 Task: Look for space in Annaba, Algeria from 12th  July, 2023 to 15th July, 2023 for 3 adults in price range Rs.12000 to Rs.16000. Place can be entire place with 2 bedrooms having 3 beds and 1 bathroom. Property type can be house, flat, hotel. Booking option can be shelf check-in. Required host language is .
Action: Mouse moved to (458, 90)
Screenshot: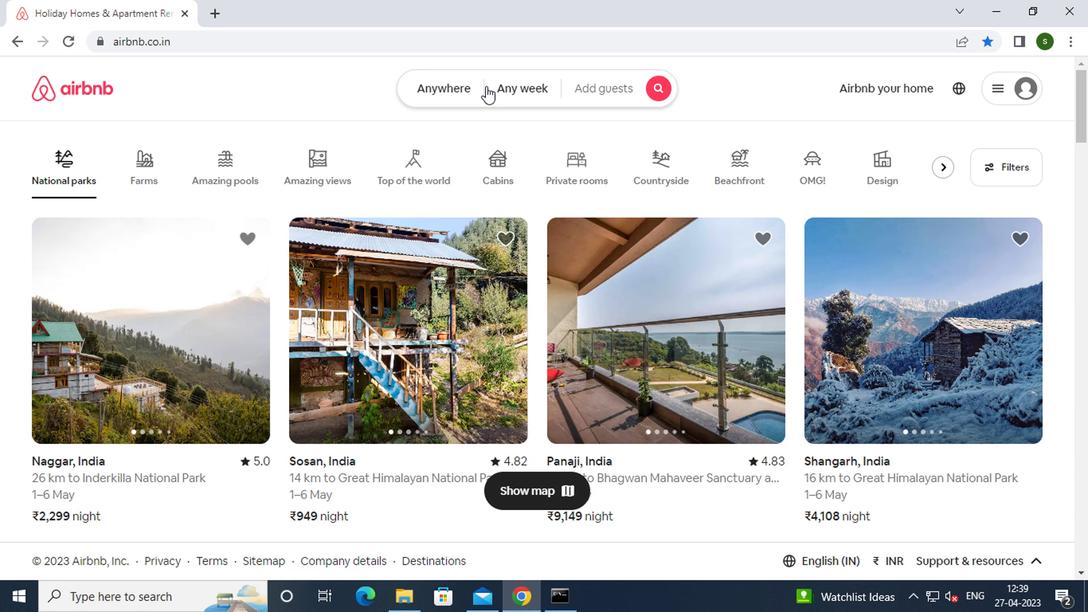 
Action: Mouse pressed left at (458, 90)
Screenshot: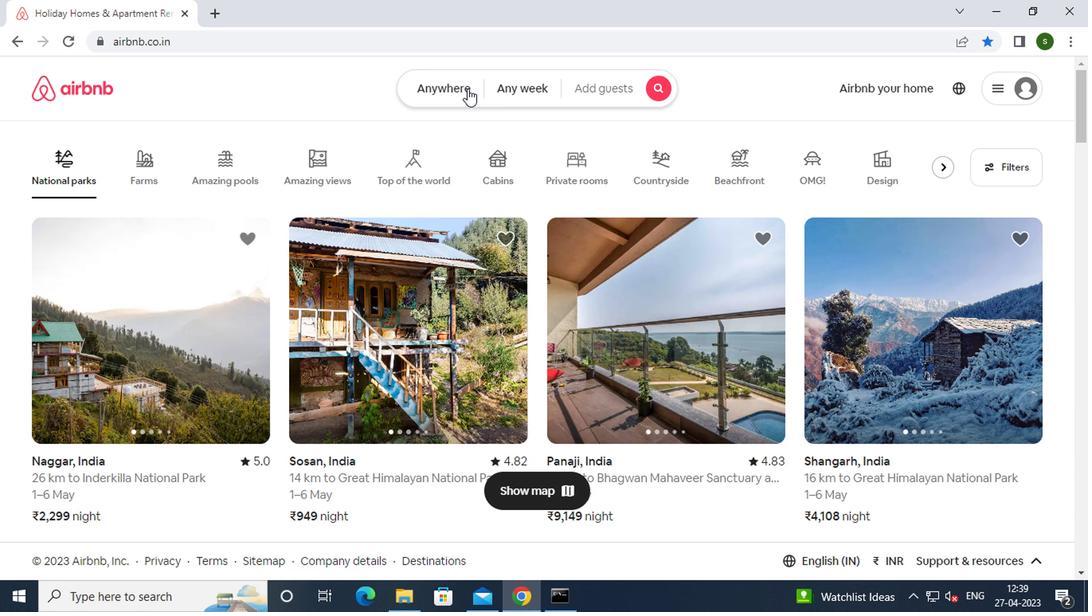 
Action: Mouse moved to (367, 157)
Screenshot: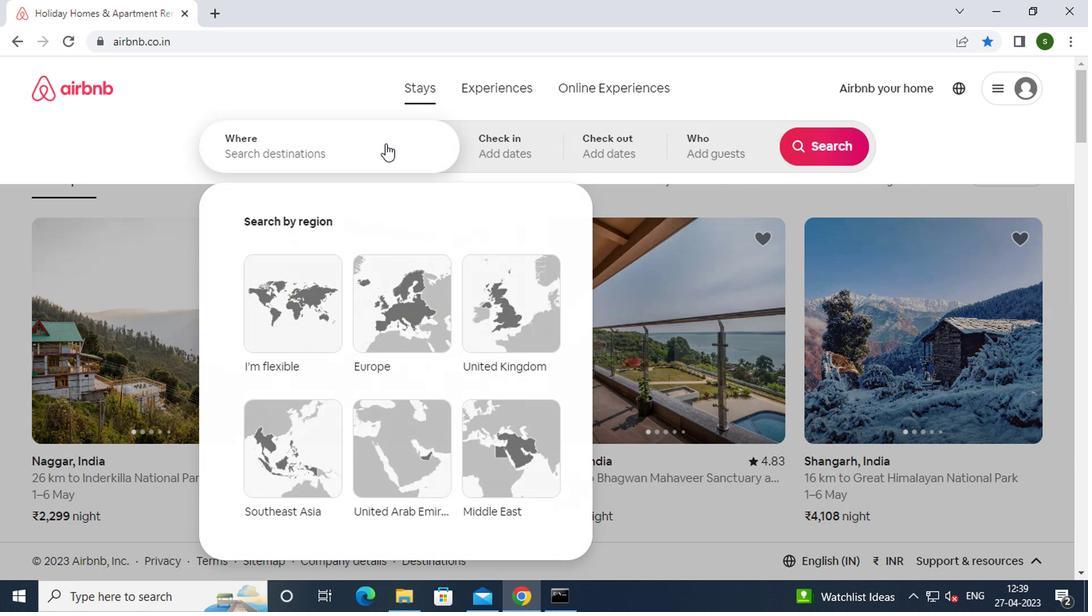 
Action: Mouse pressed left at (367, 157)
Screenshot: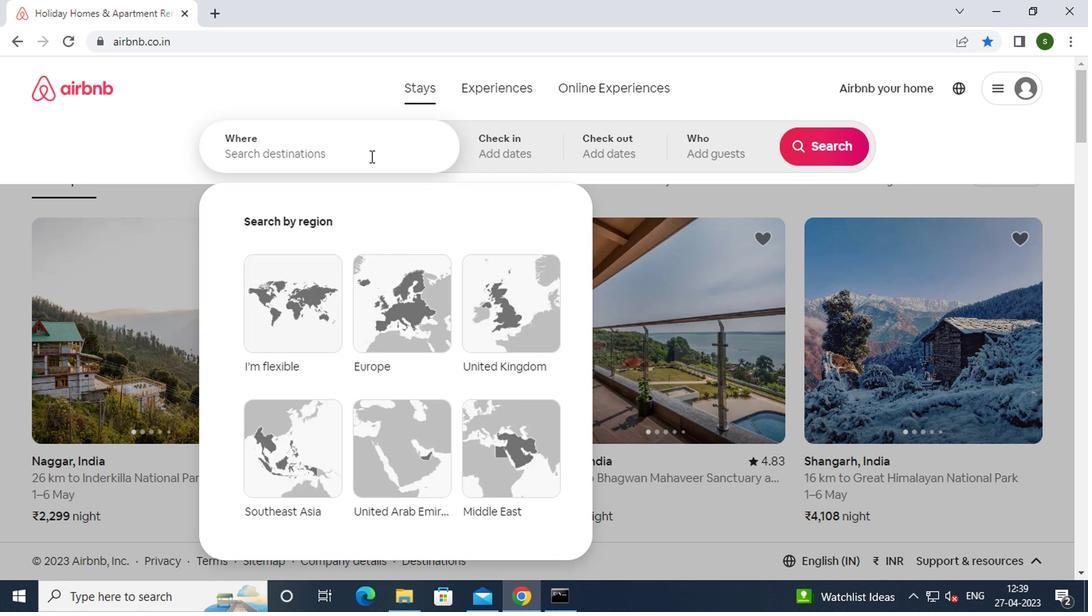 
Action: Mouse moved to (360, 157)
Screenshot: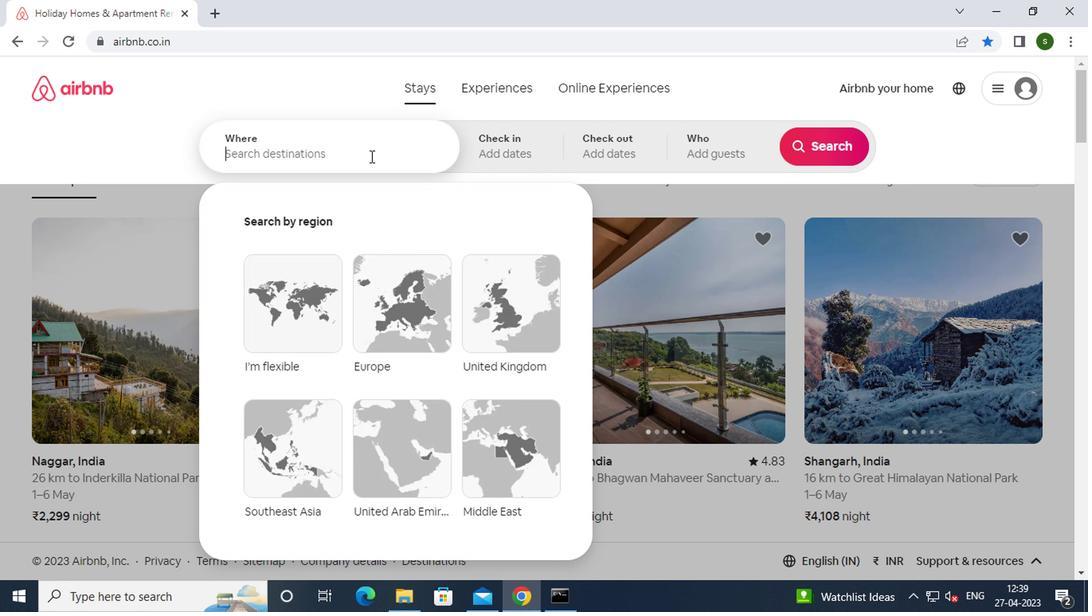 
Action: Key pressed a<Key.caps_lock>nnaba,<Key.space><Key.caps_lock>a<Key.caps_lock>lgeria<Key.enter>
Screenshot: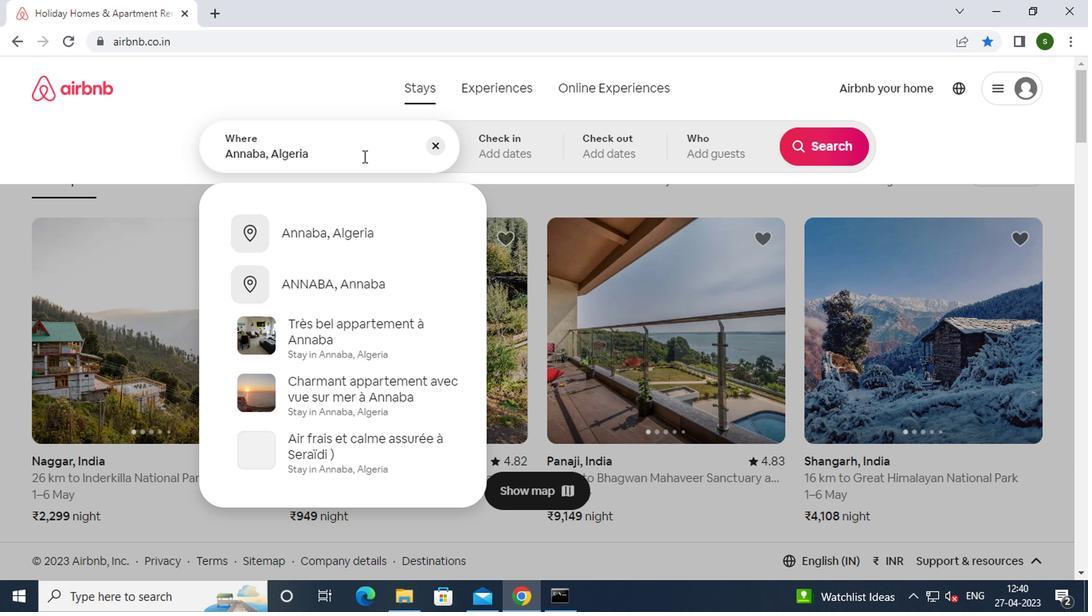 
Action: Mouse moved to (812, 281)
Screenshot: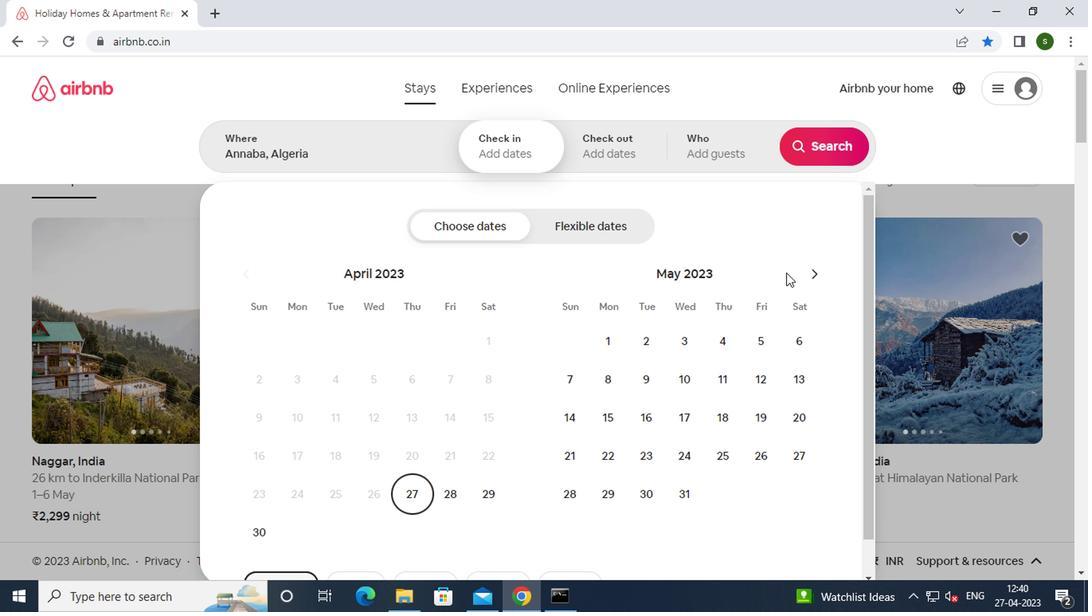 
Action: Mouse pressed left at (812, 281)
Screenshot: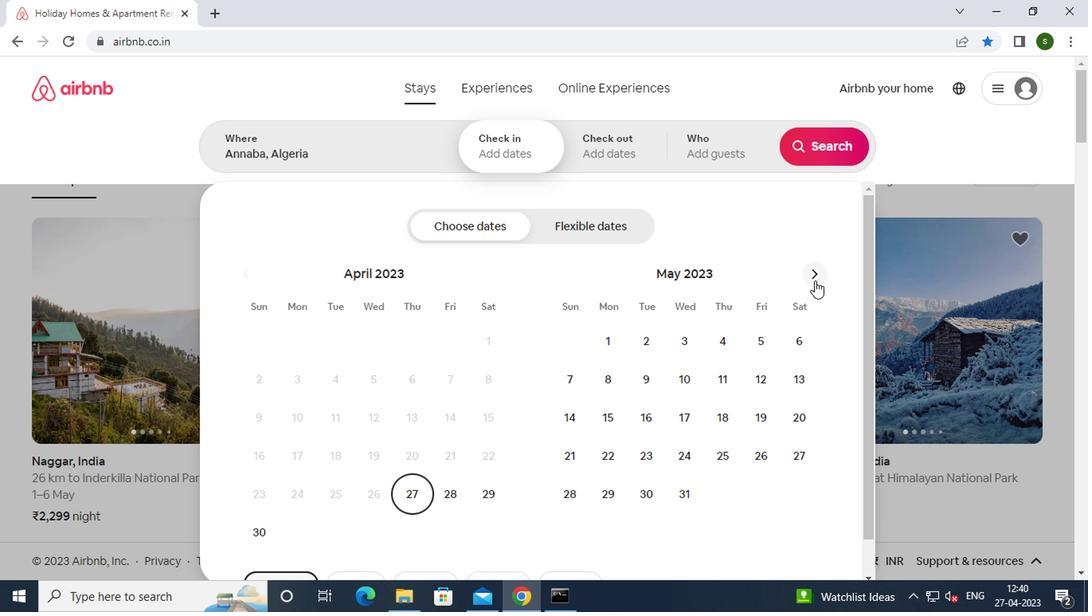 
Action: Mouse pressed left at (812, 281)
Screenshot: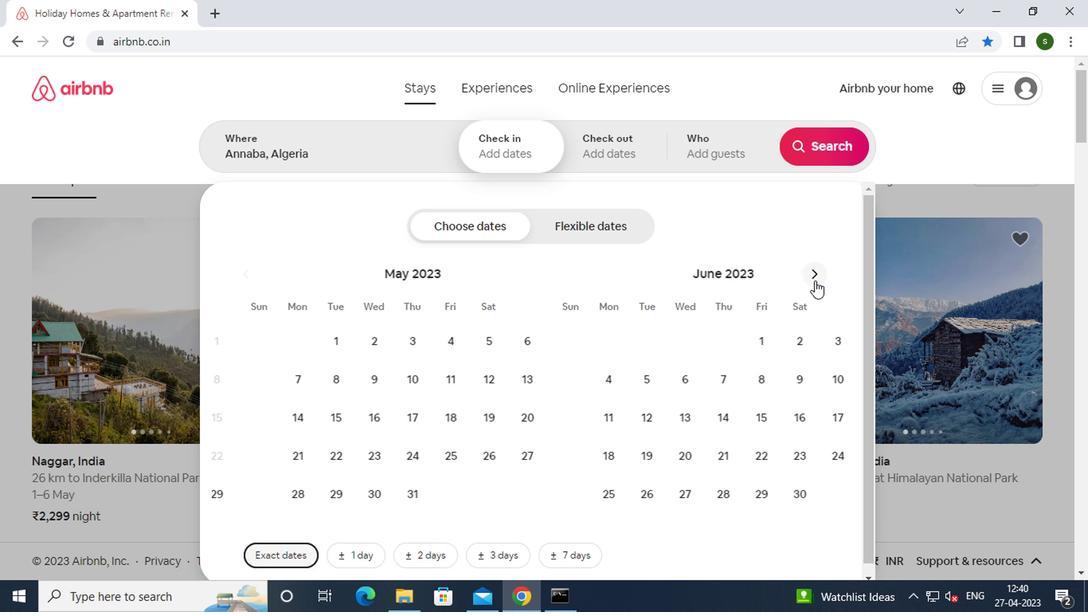 
Action: Mouse moved to (671, 407)
Screenshot: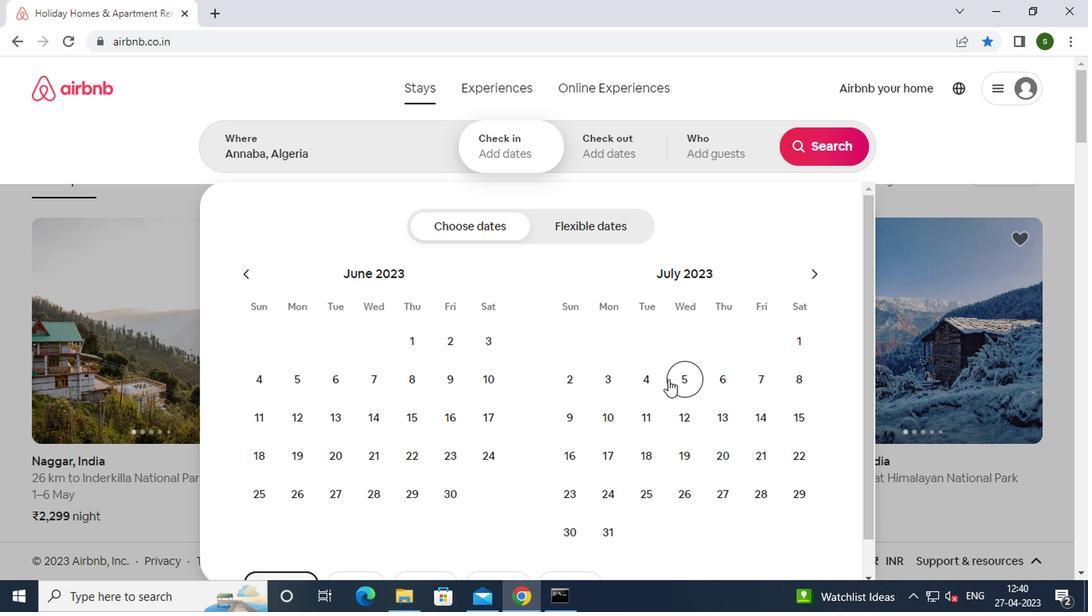 
Action: Mouse pressed left at (671, 407)
Screenshot: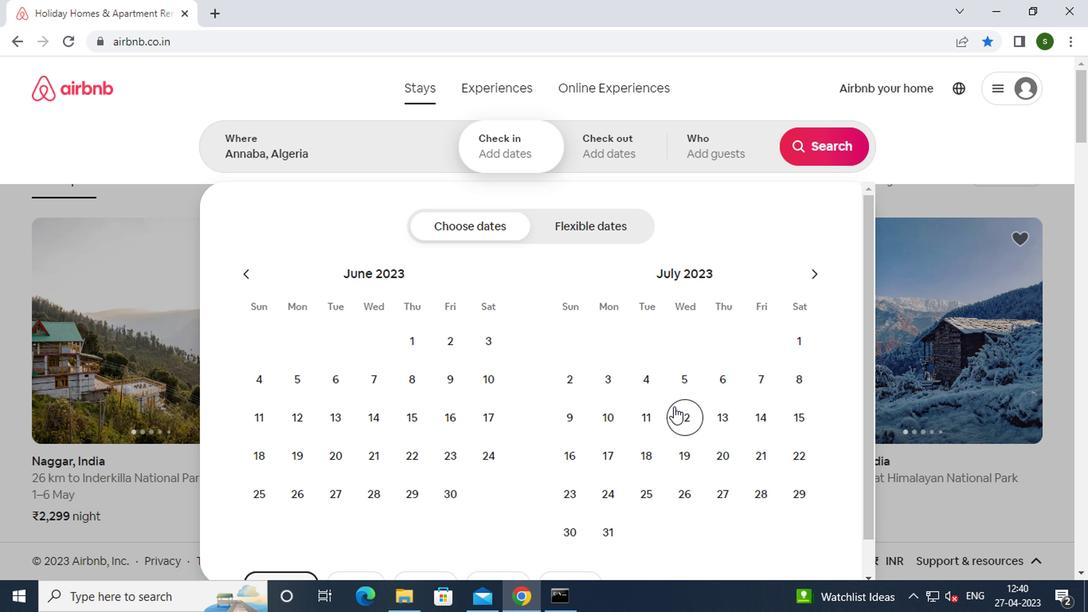 
Action: Mouse moved to (795, 419)
Screenshot: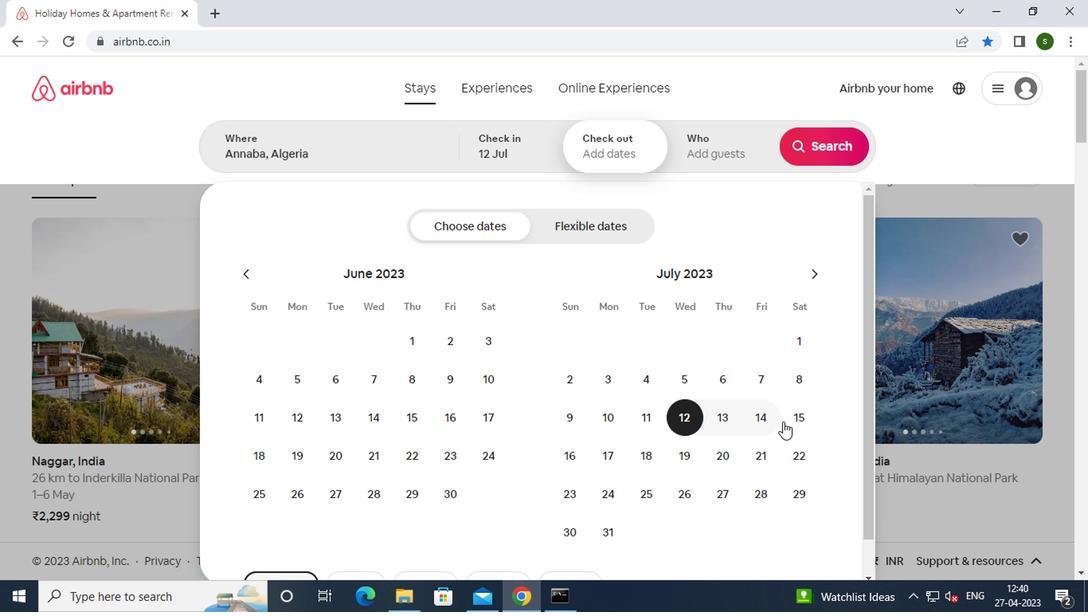 
Action: Mouse pressed left at (795, 419)
Screenshot: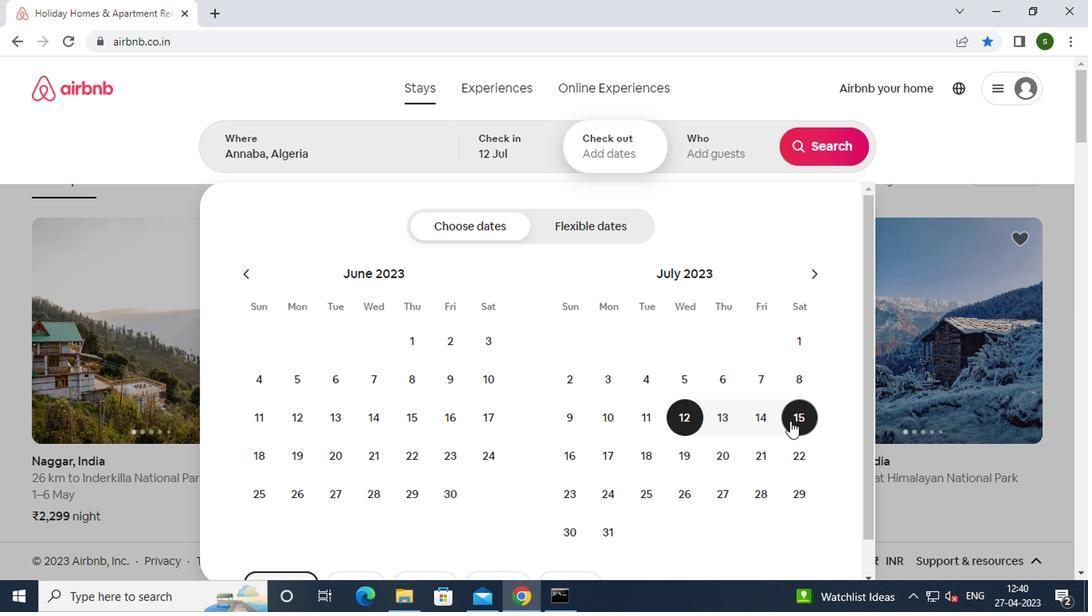 
Action: Mouse moved to (725, 155)
Screenshot: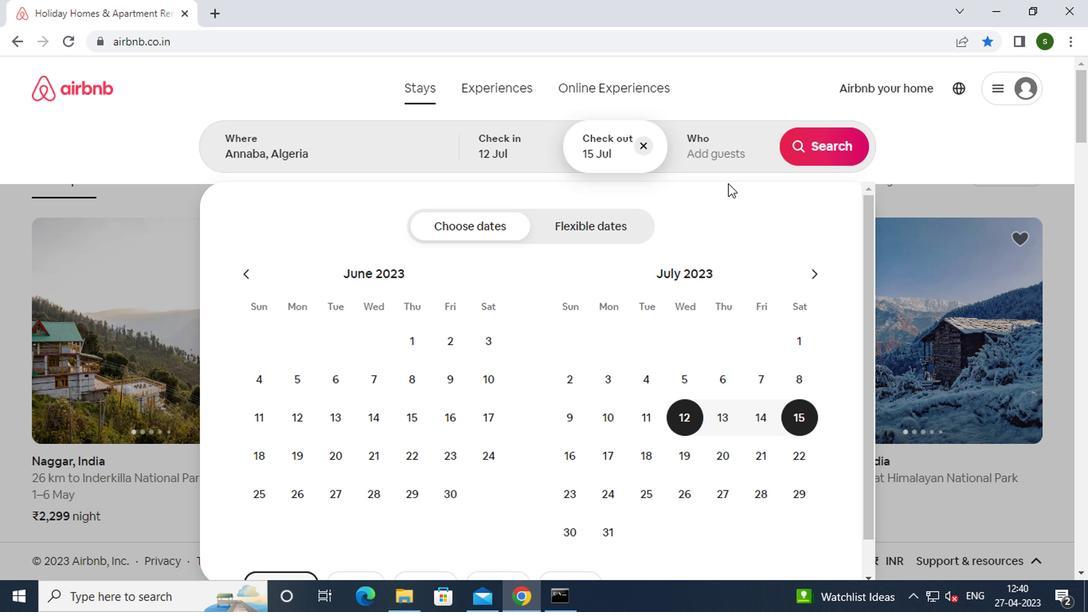
Action: Mouse pressed left at (725, 155)
Screenshot: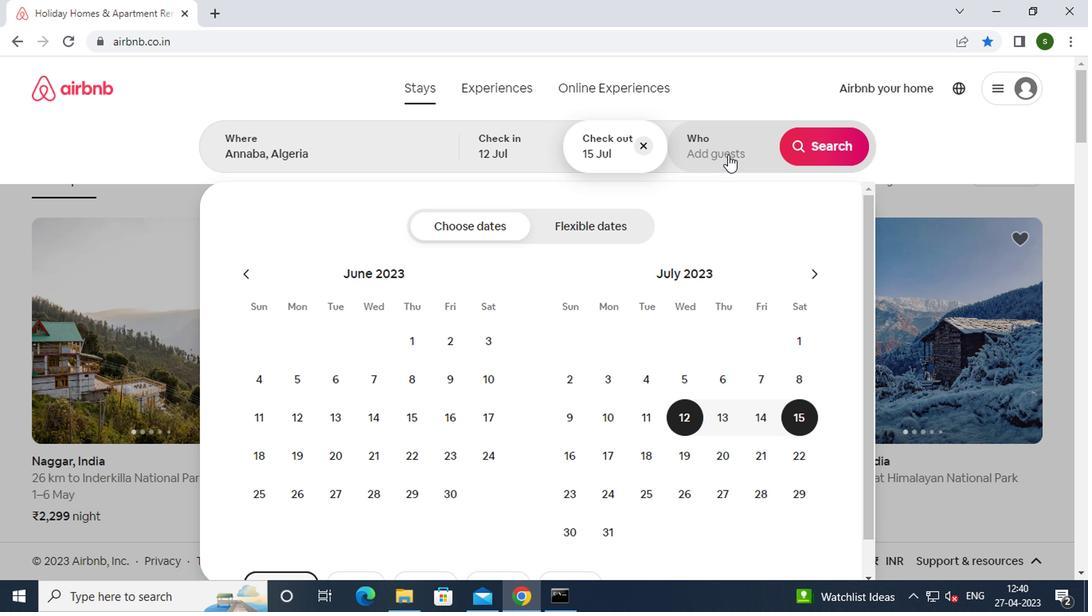 
Action: Mouse moved to (820, 233)
Screenshot: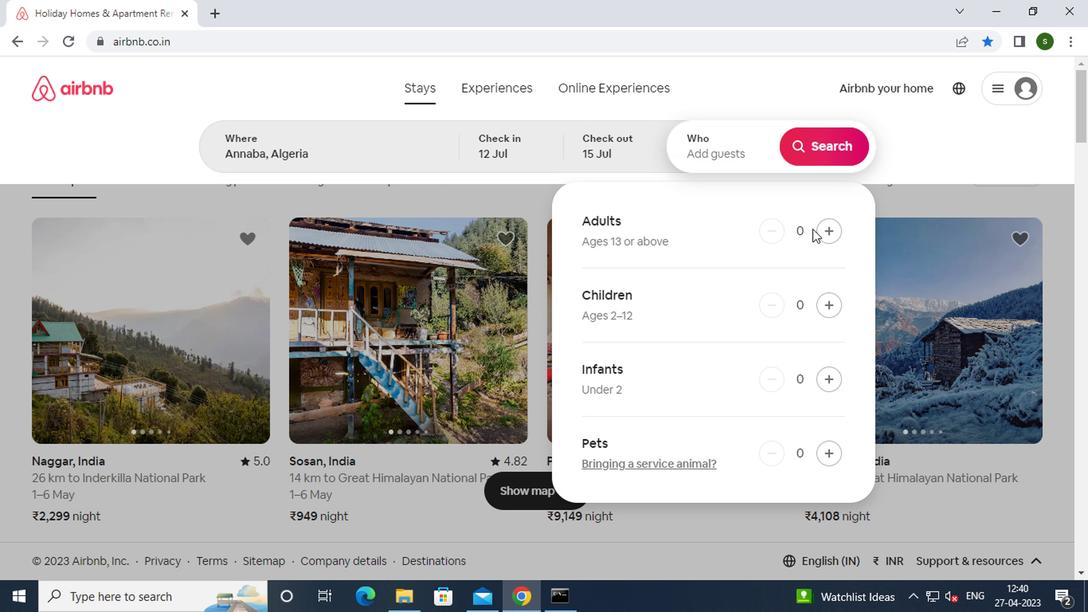 
Action: Mouse pressed left at (820, 233)
Screenshot: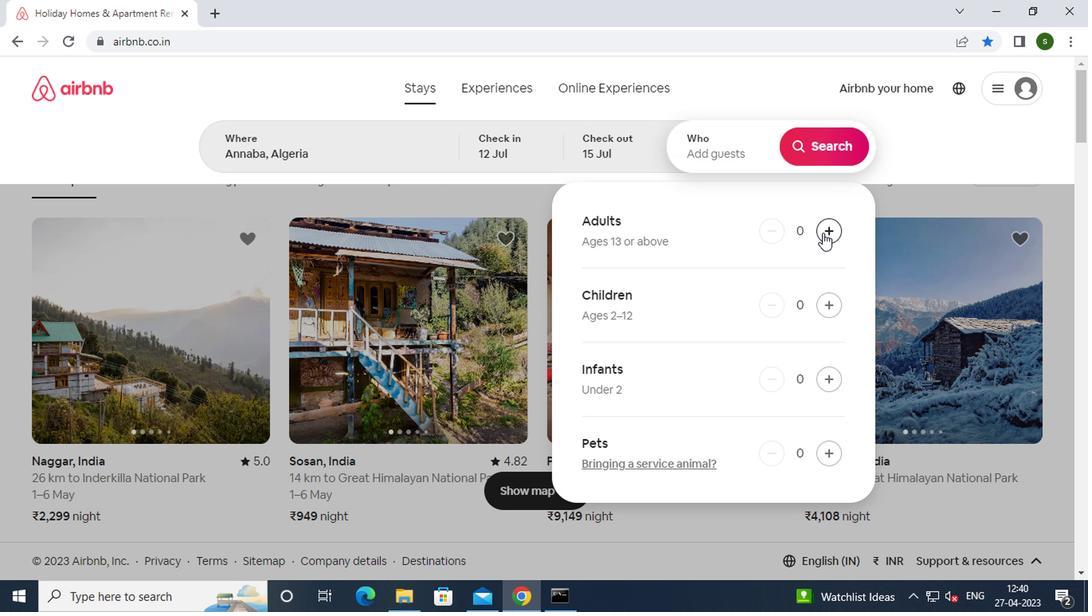 
Action: Mouse pressed left at (820, 233)
Screenshot: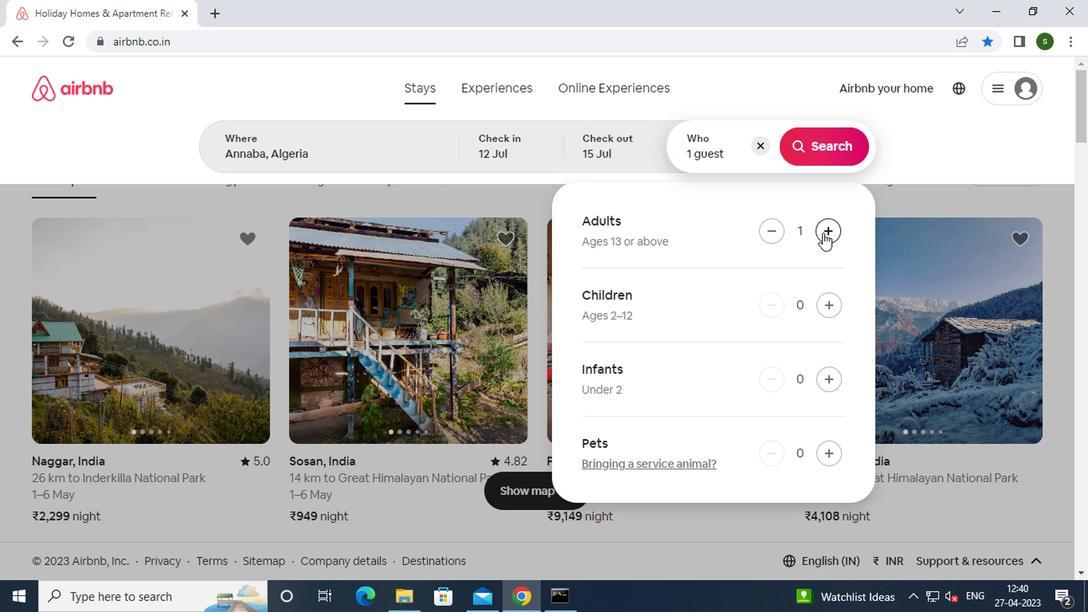 
Action: Mouse pressed left at (820, 233)
Screenshot: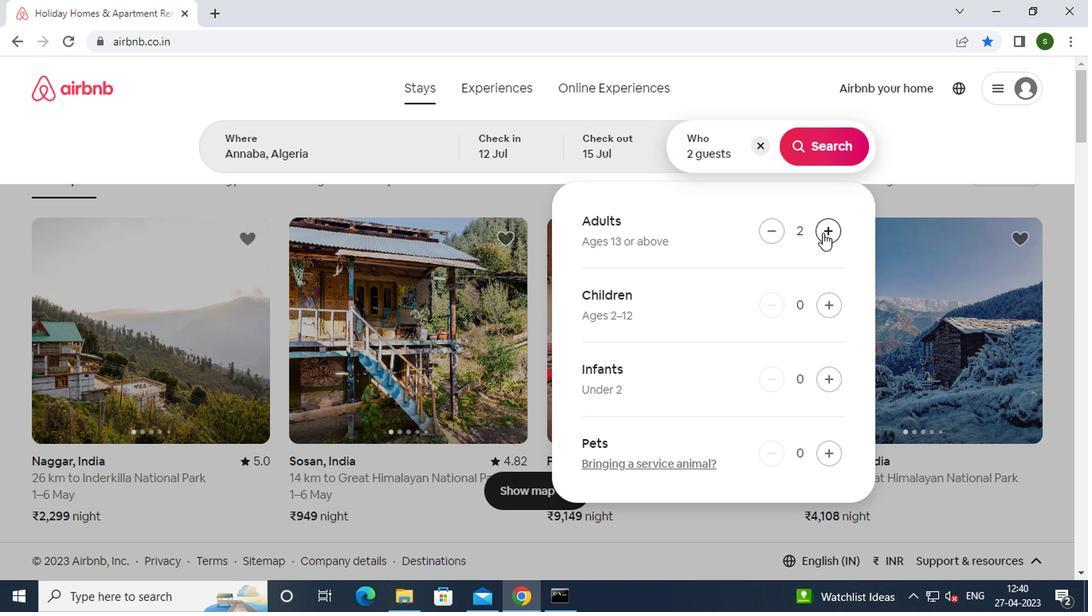 
Action: Mouse moved to (816, 149)
Screenshot: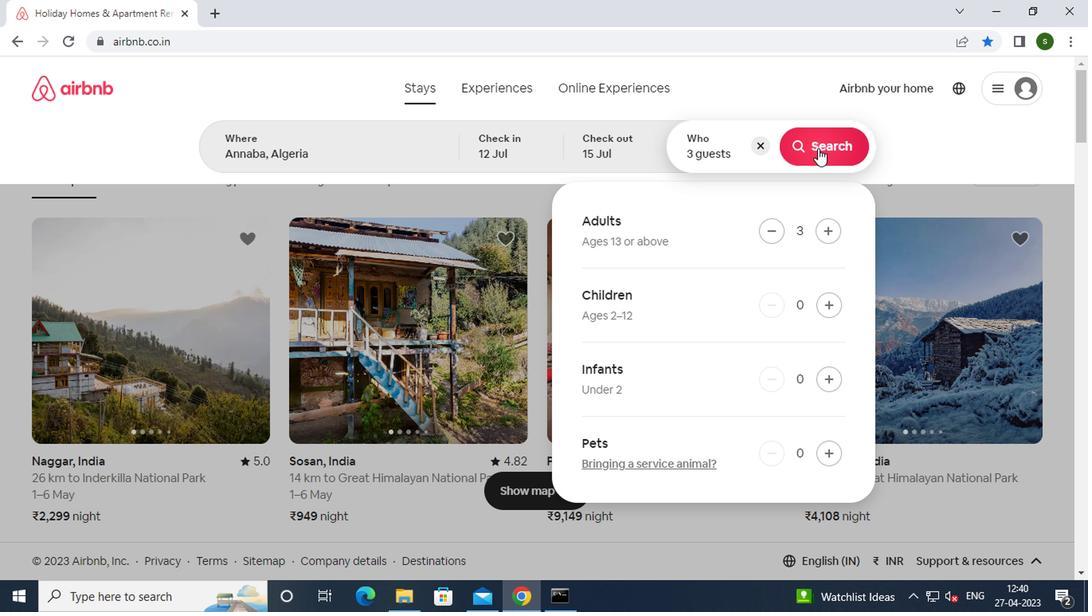 
Action: Mouse pressed left at (816, 149)
Screenshot: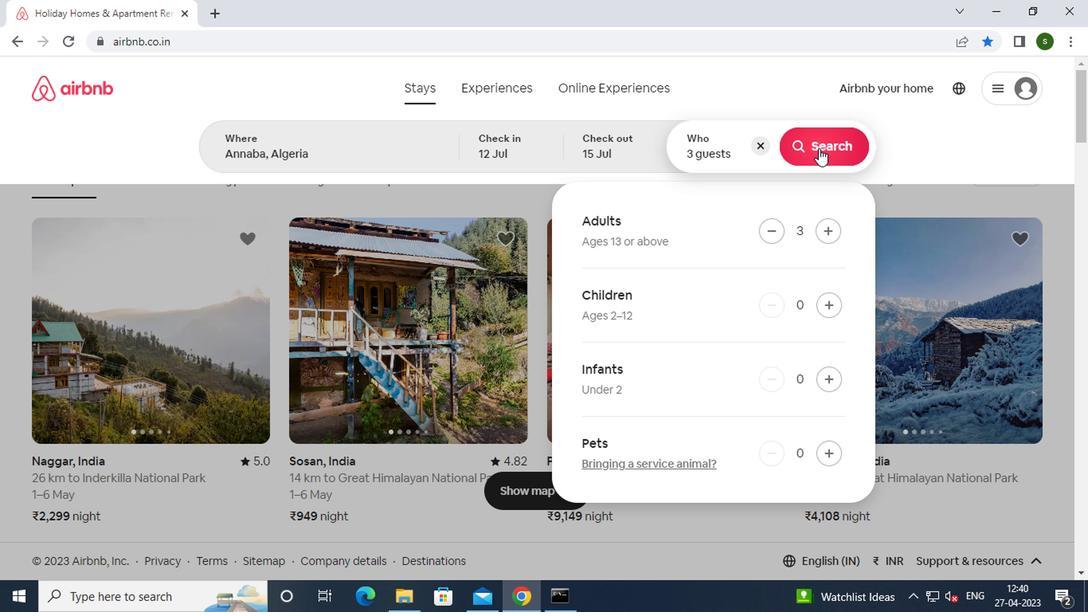 
Action: Mouse moved to (1021, 150)
Screenshot: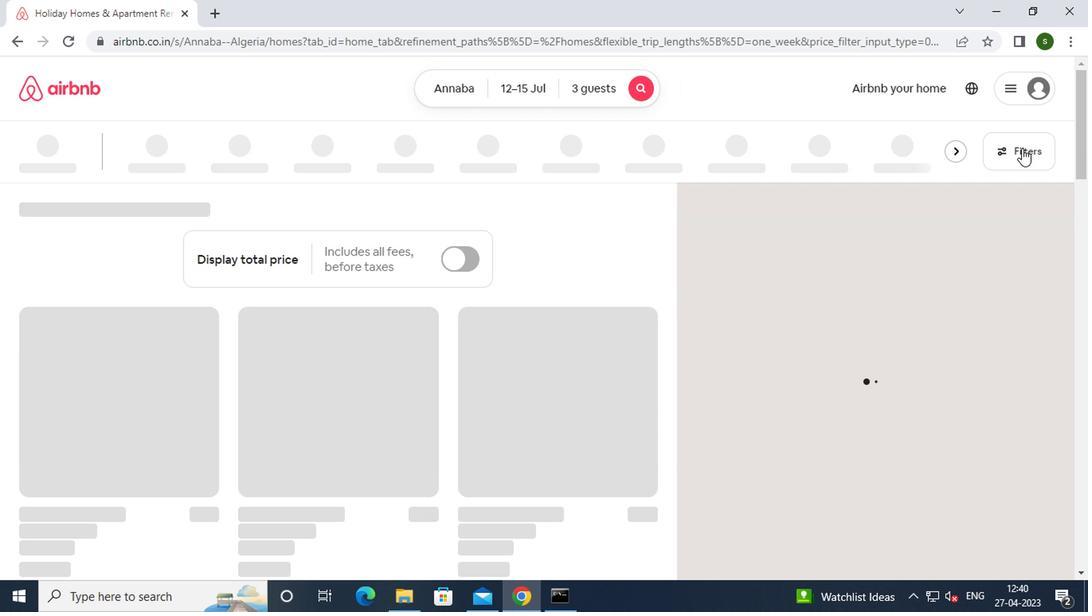 
Action: Mouse pressed left at (1021, 150)
Screenshot: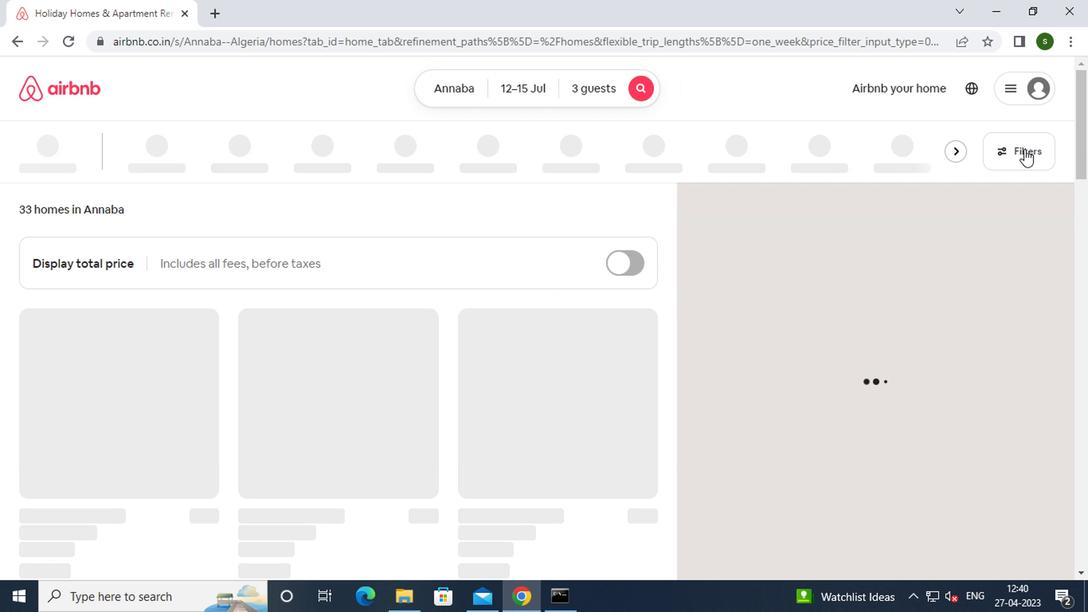 
Action: Mouse moved to (447, 359)
Screenshot: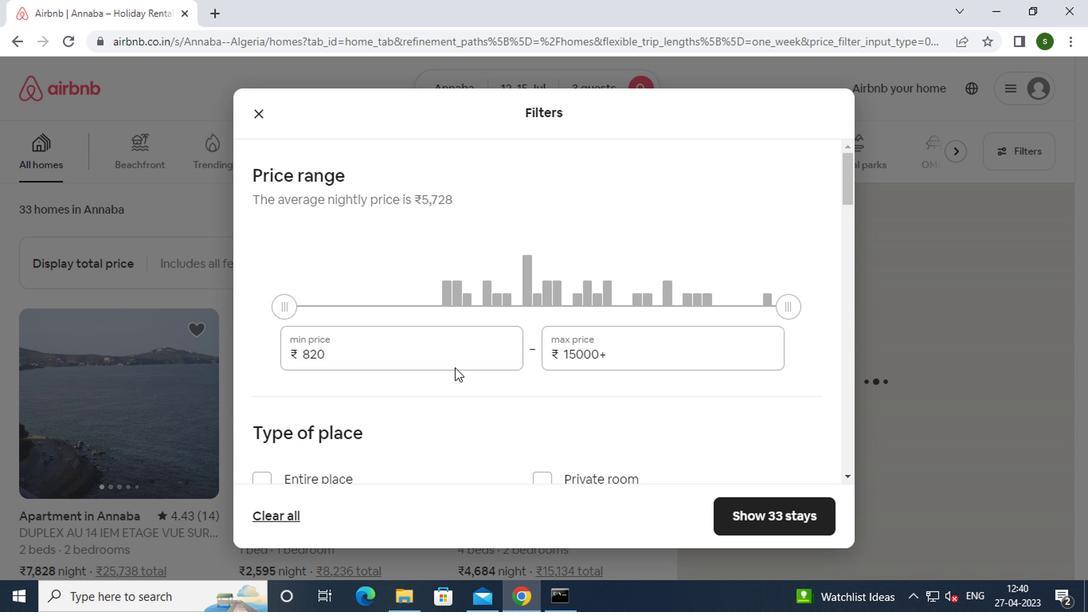 
Action: Mouse pressed left at (447, 359)
Screenshot: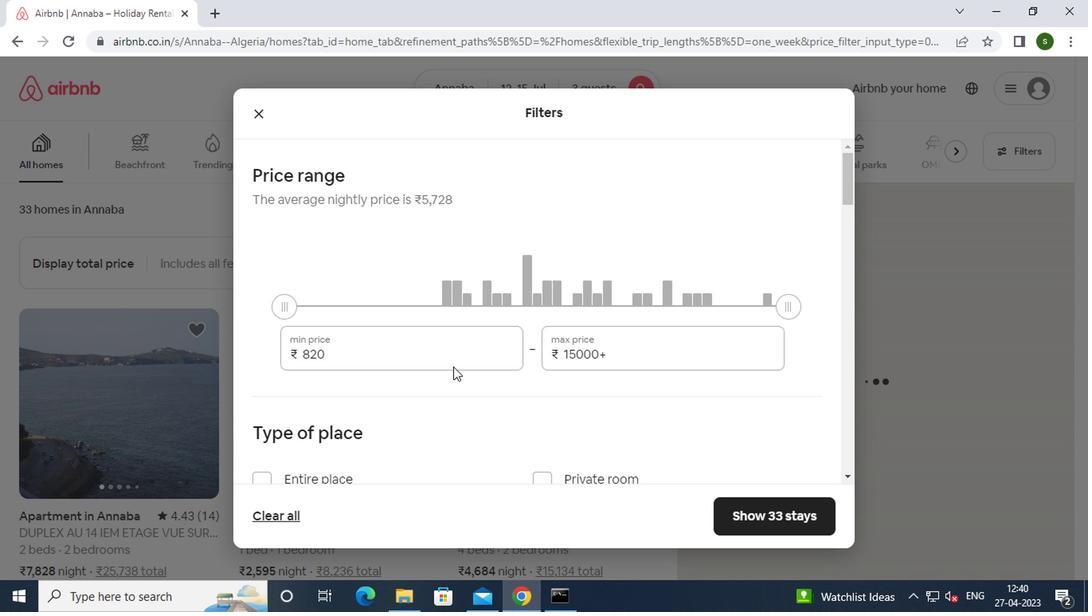 
Action: Key pressed <Key.backspace><Key.backspace><Key.backspace><Key.backspace><Key.backspace><Key.backspace><Key.backspace>12000
Screenshot: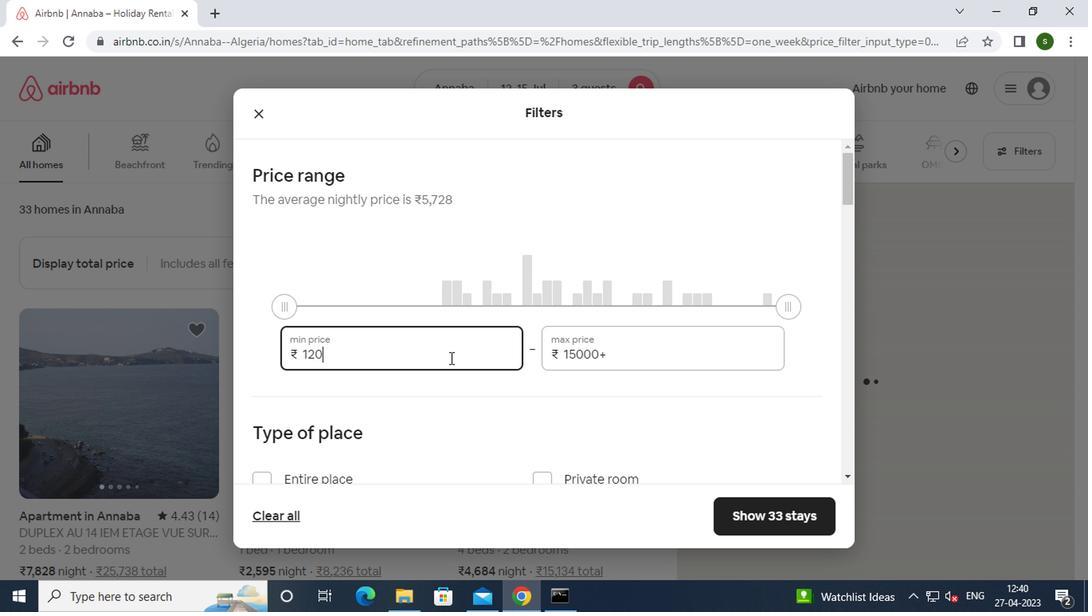 
Action: Mouse moved to (653, 355)
Screenshot: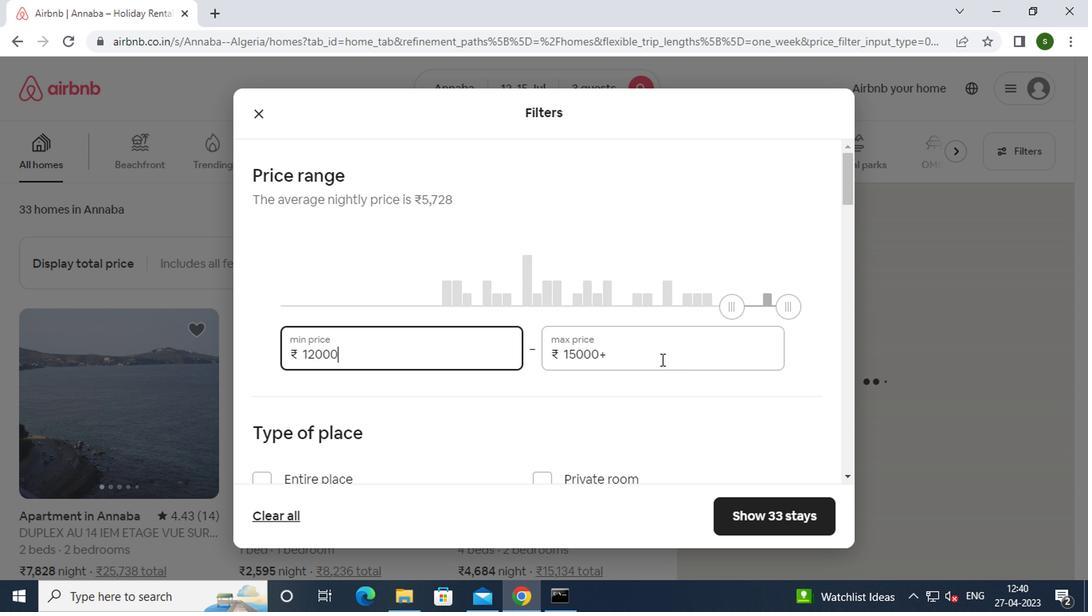 
Action: Mouse pressed left at (653, 355)
Screenshot: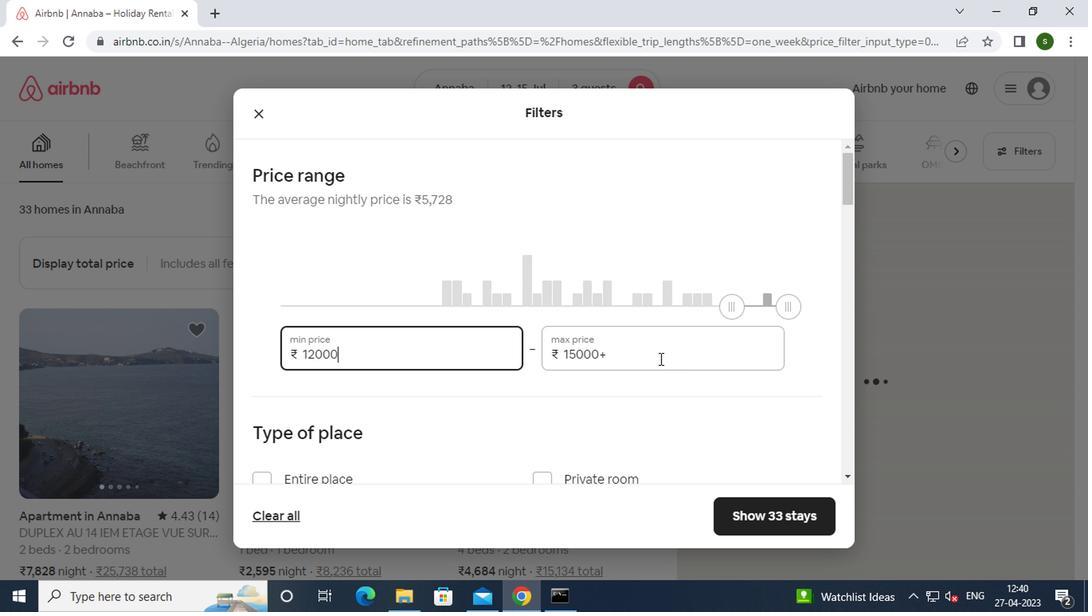 
Action: Key pressed <Key.backspace><Key.backspace><Key.backspace><Key.backspace><Key.backspace><Key.backspace><Key.backspace><Key.backspace><Key.backspace><Key.backspace><Key.backspace>16000
Screenshot: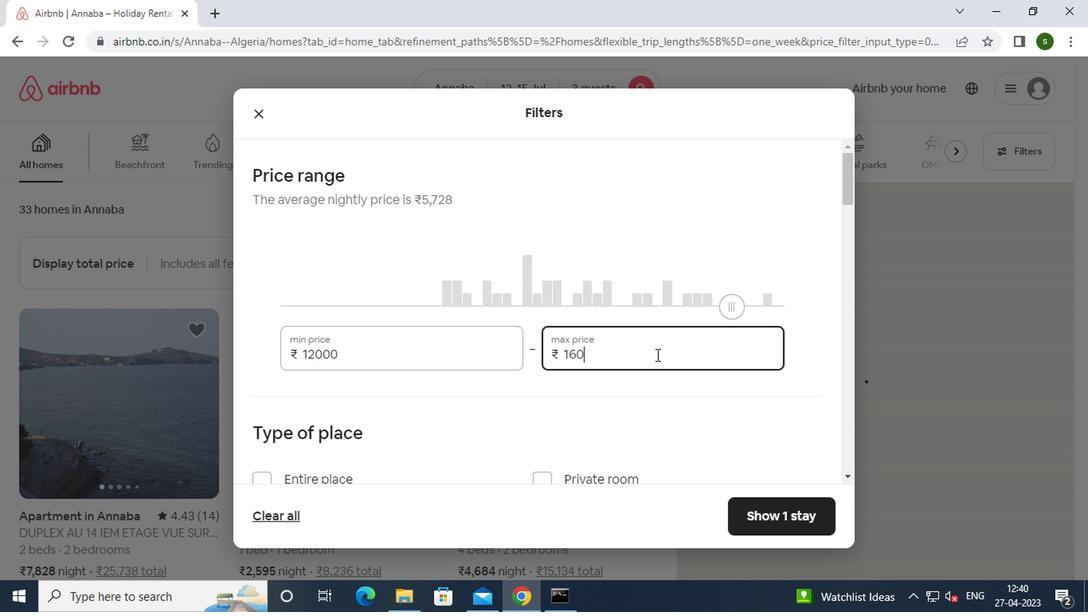 
Action: Mouse moved to (480, 384)
Screenshot: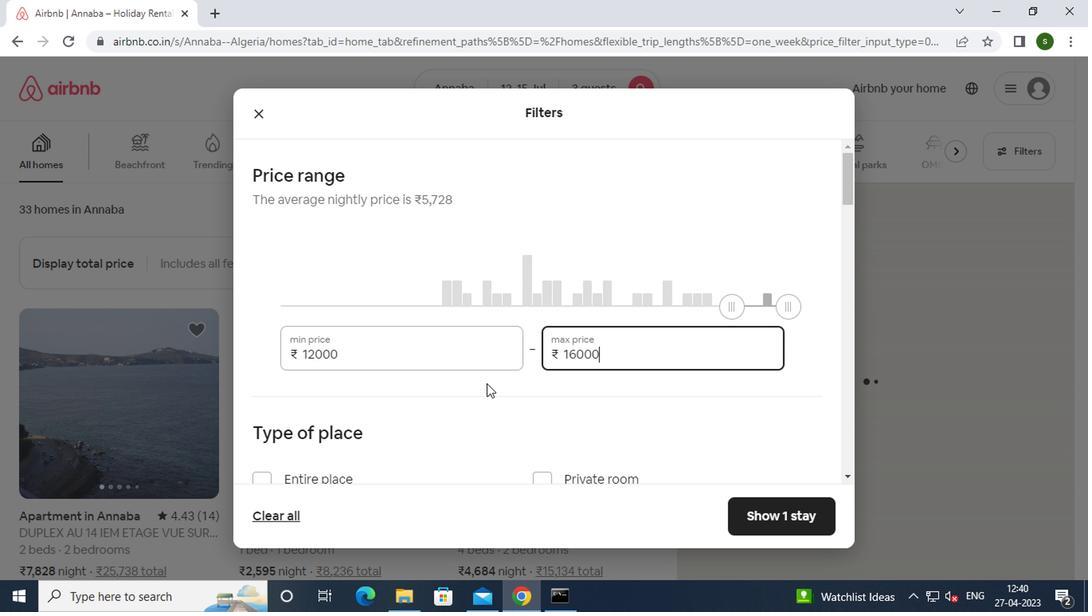 
Action: Mouse scrolled (480, 383) with delta (0, -1)
Screenshot: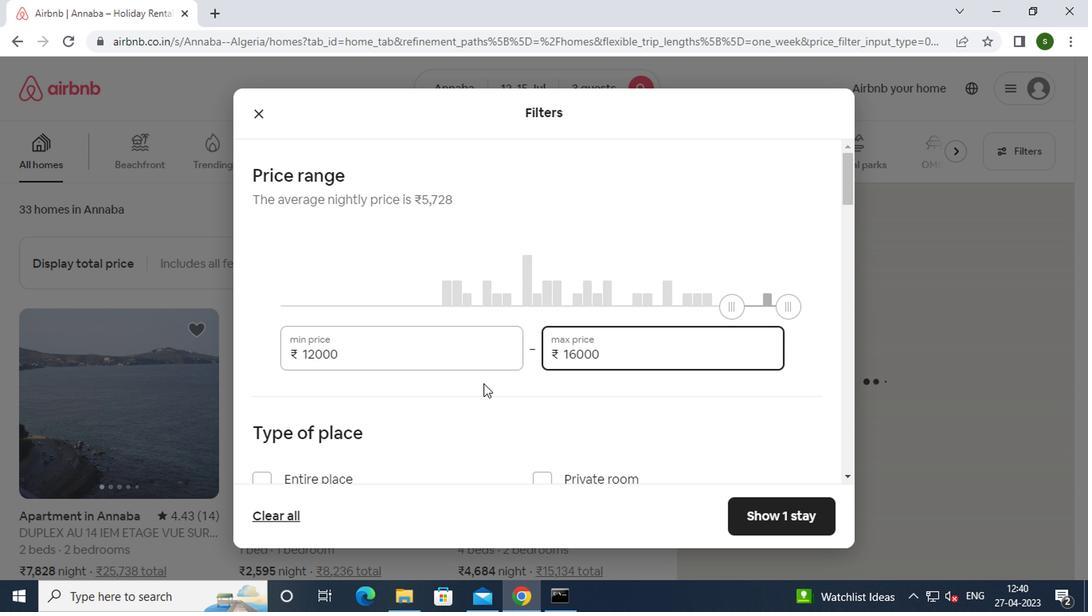 
Action: Mouse moved to (324, 396)
Screenshot: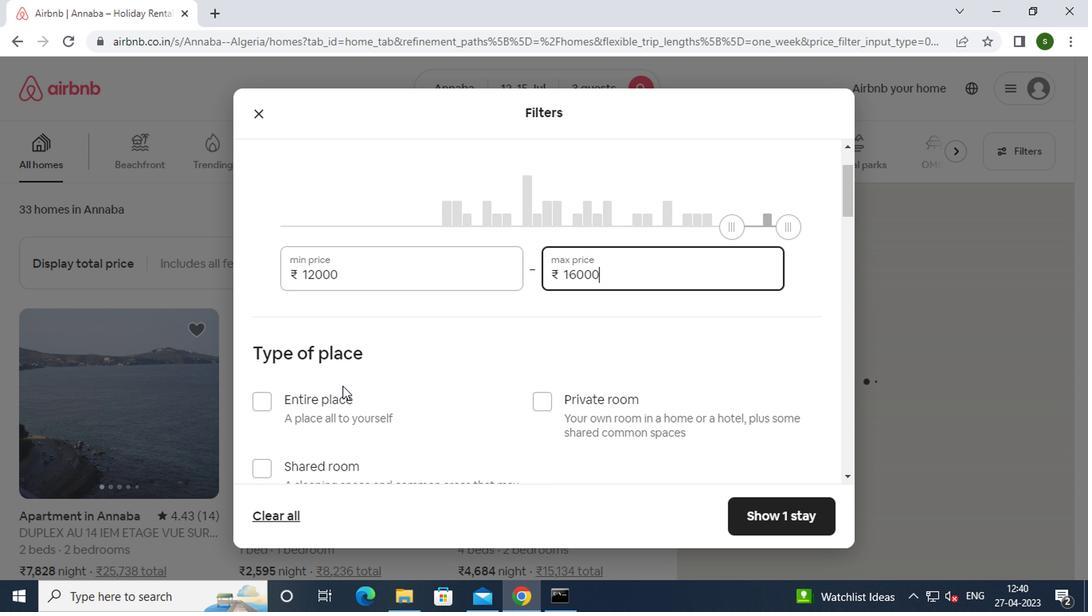 
Action: Mouse pressed left at (324, 396)
Screenshot: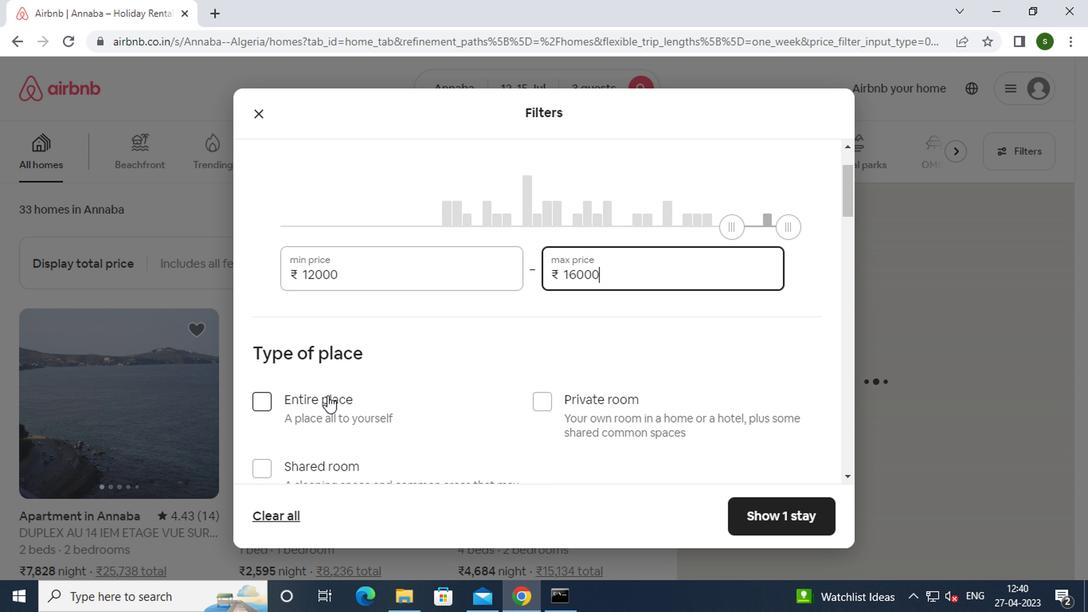 
Action: Mouse moved to (455, 369)
Screenshot: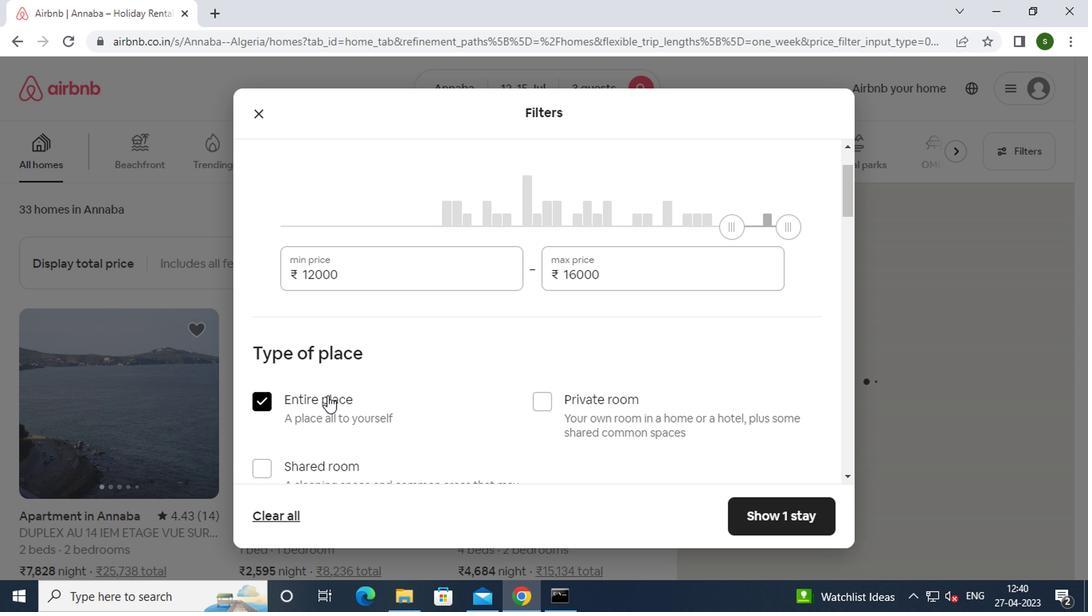 
Action: Mouse scrolled (455, 369) with delta (0, 0)
Screenshot: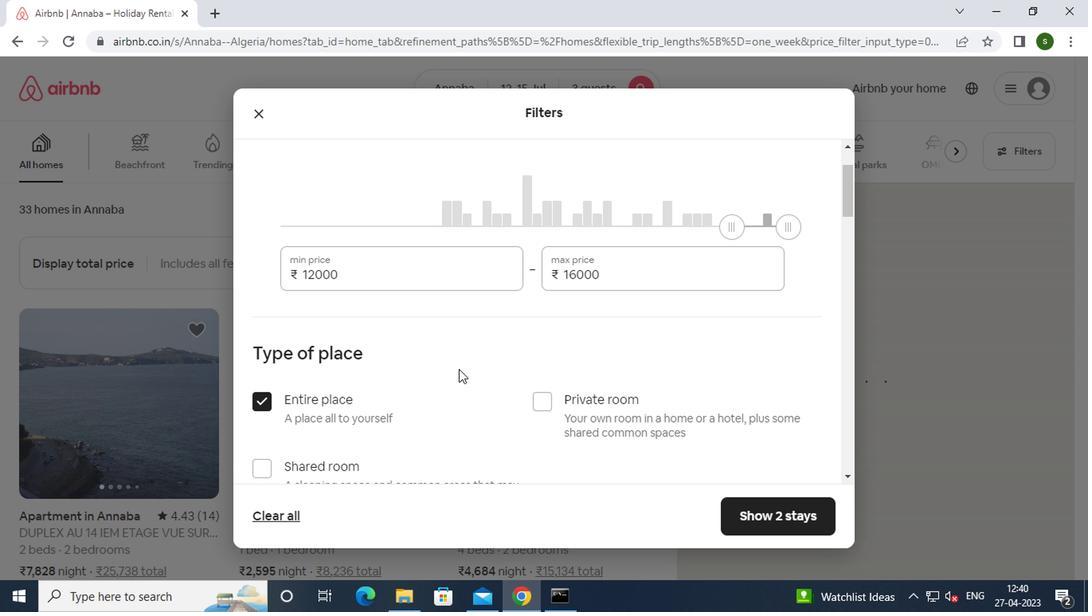 
Action: Mouse scrolled (455, 369) with delta (0, 0)
Screenshot: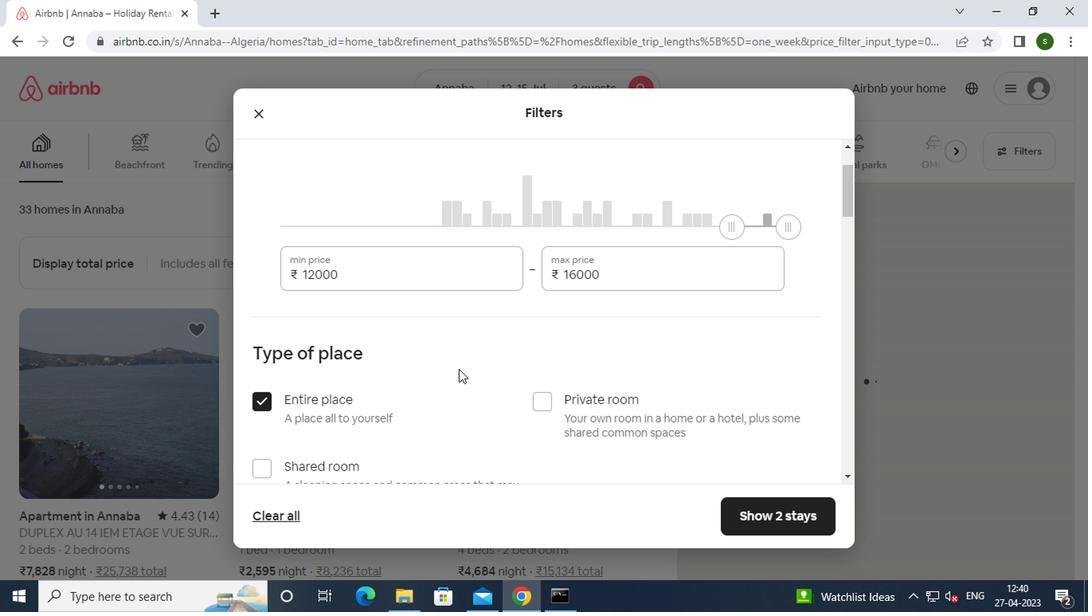 
Action: Mouse scrolled (455, 369) with delta (0, 0)
Screenshot: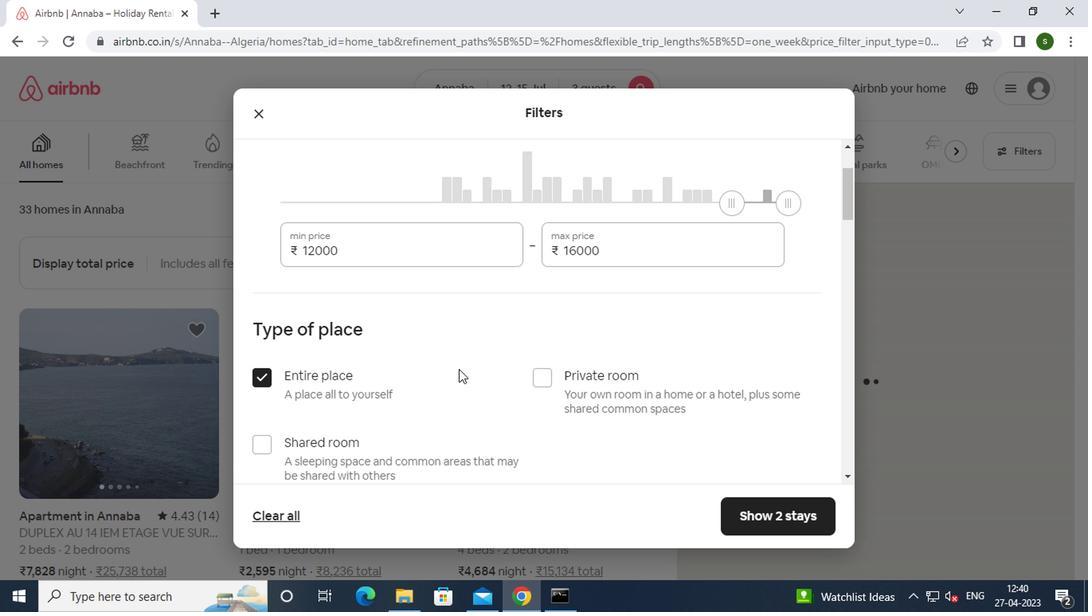 
Action: Mouse scrolled (455, 369) with delta (0, 0)
Screenshot: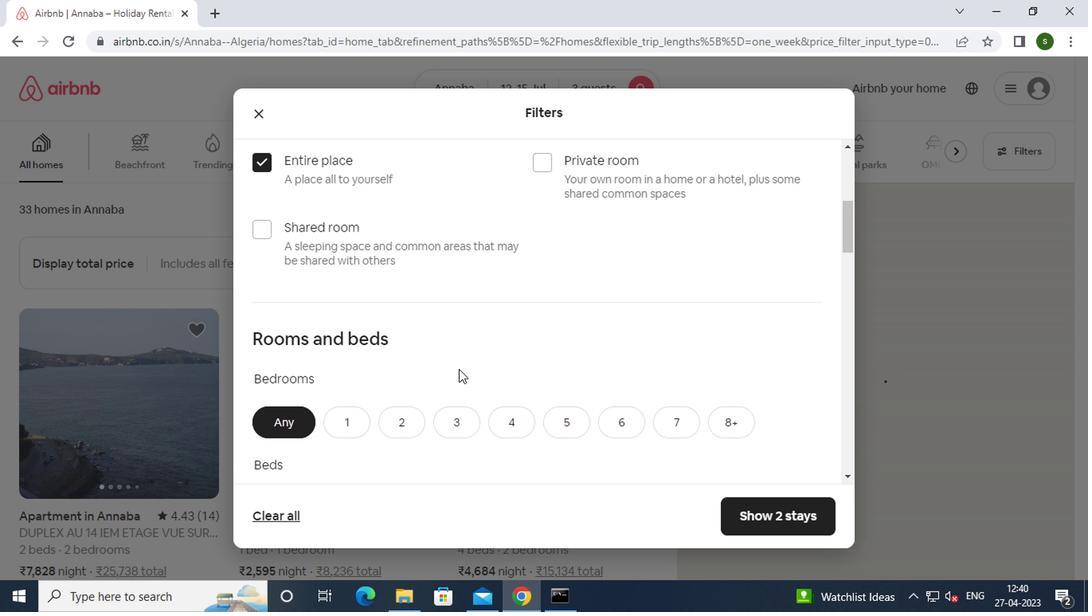 
Action: Mouse scrolled (455, 369) with delta (0, 0)
Screenshot: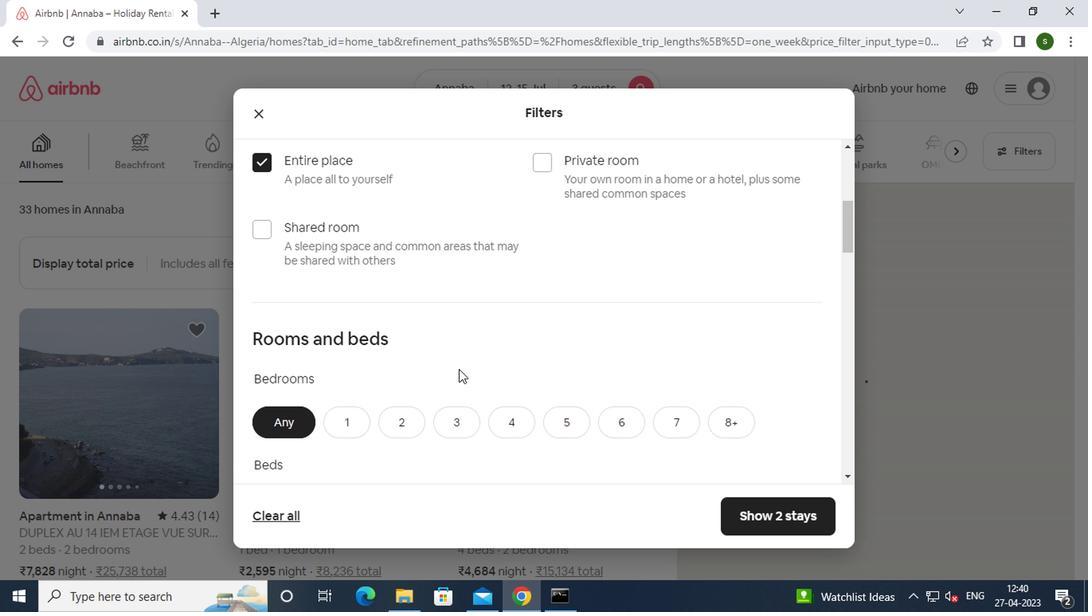 
Action: Mouse moved to (402, 260)
Screenshot: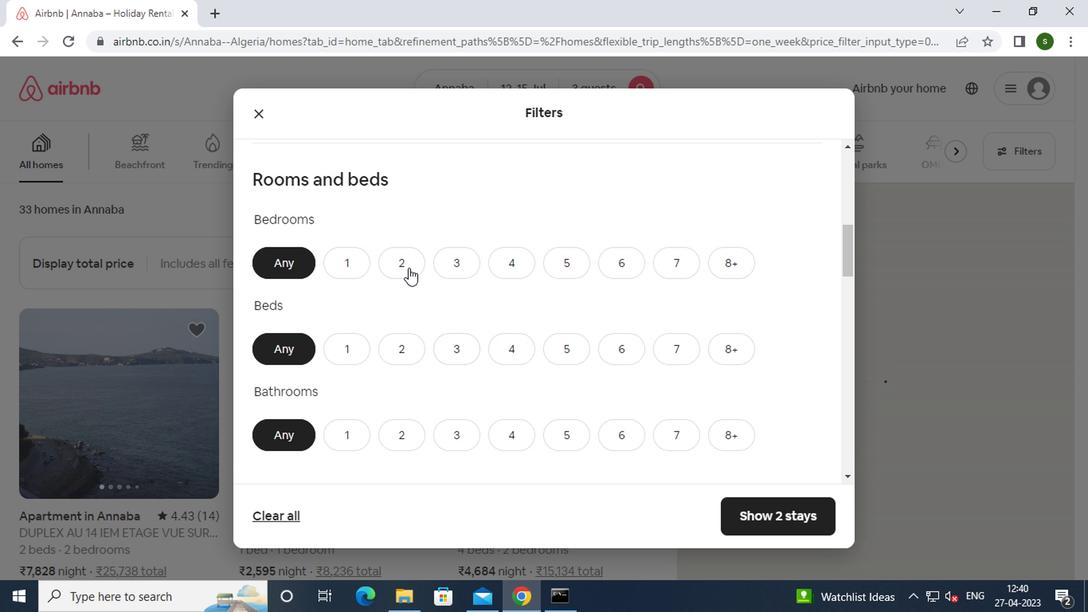
Action: Mouse pressed left at (402, 260)
Screenshot: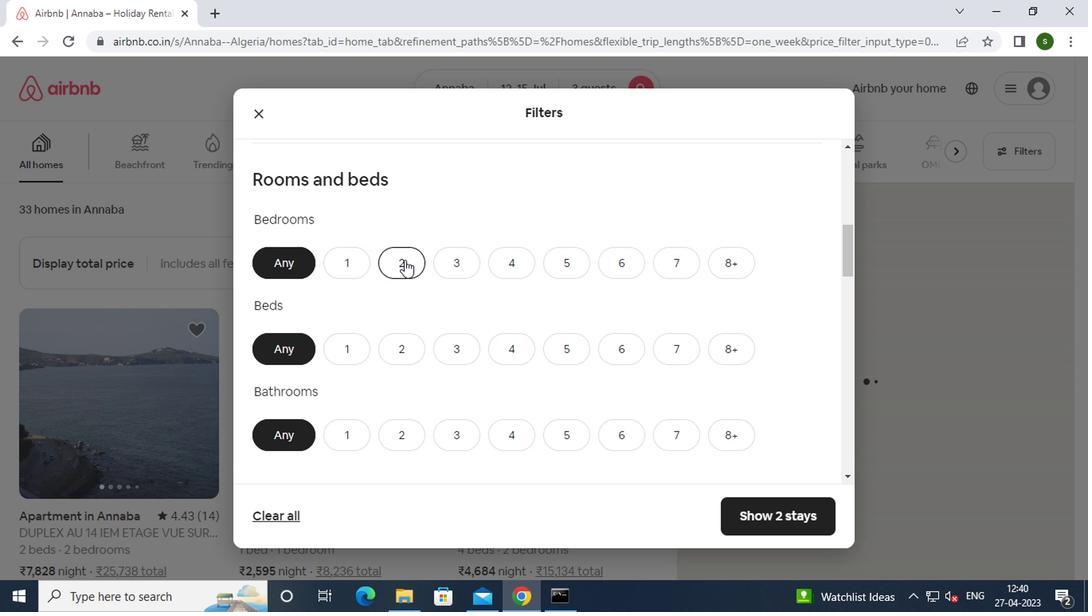 
Action: Mouse moved to (457, 352)
Screenshot: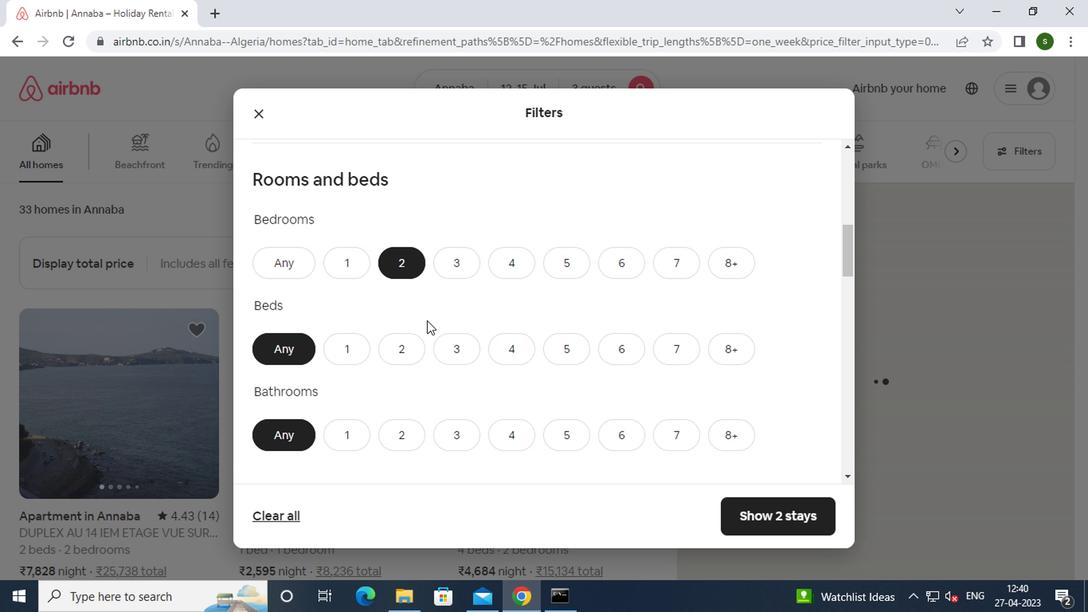 
Action: Mouse pressed left at (457, 352)
Screenshot: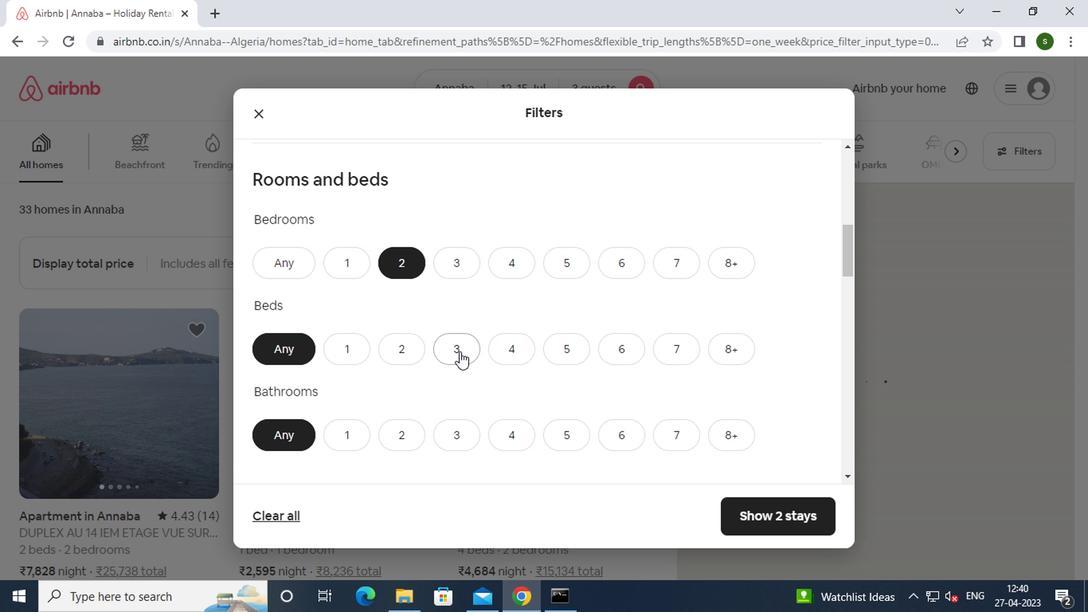 
Action: Mouse moved to (351, 435)
Screenshot: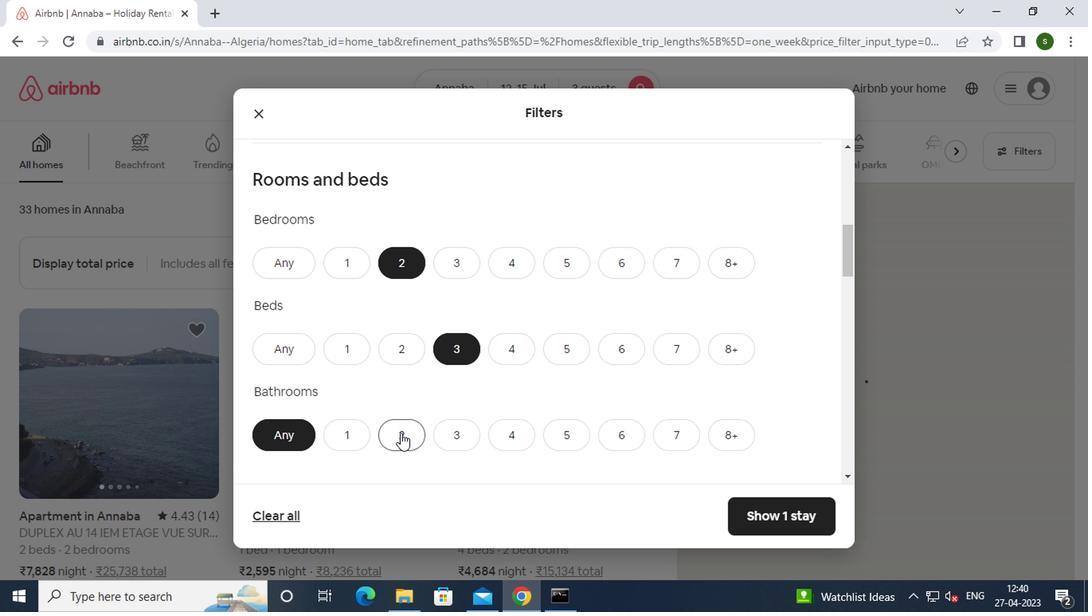 
Action: Mouse pressed left at (351, 435)
Screenshot: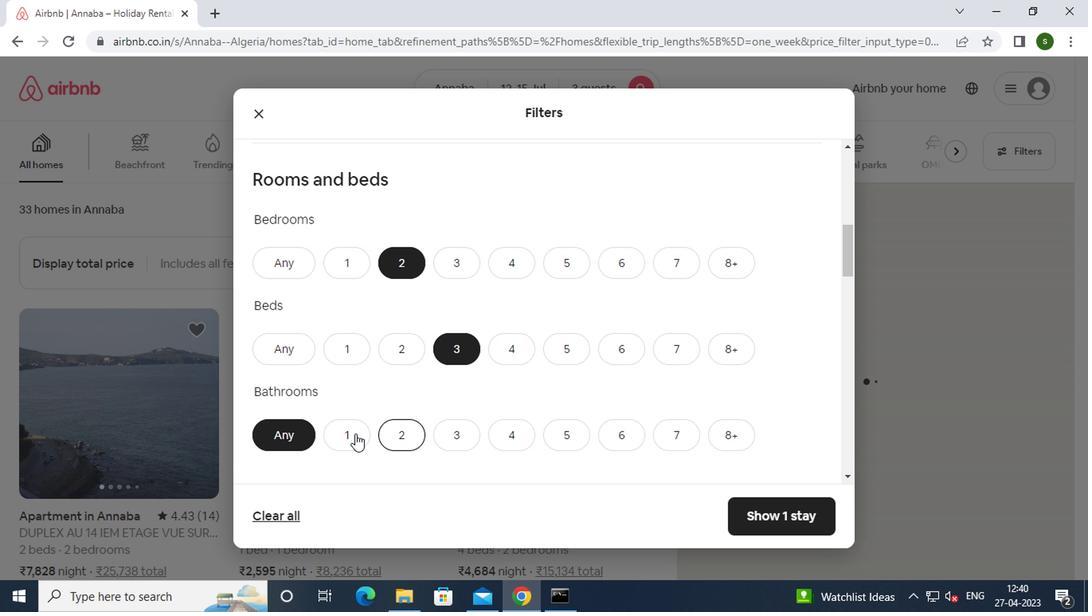 
Action: Mouse moved to (501, 375)
Screenshot: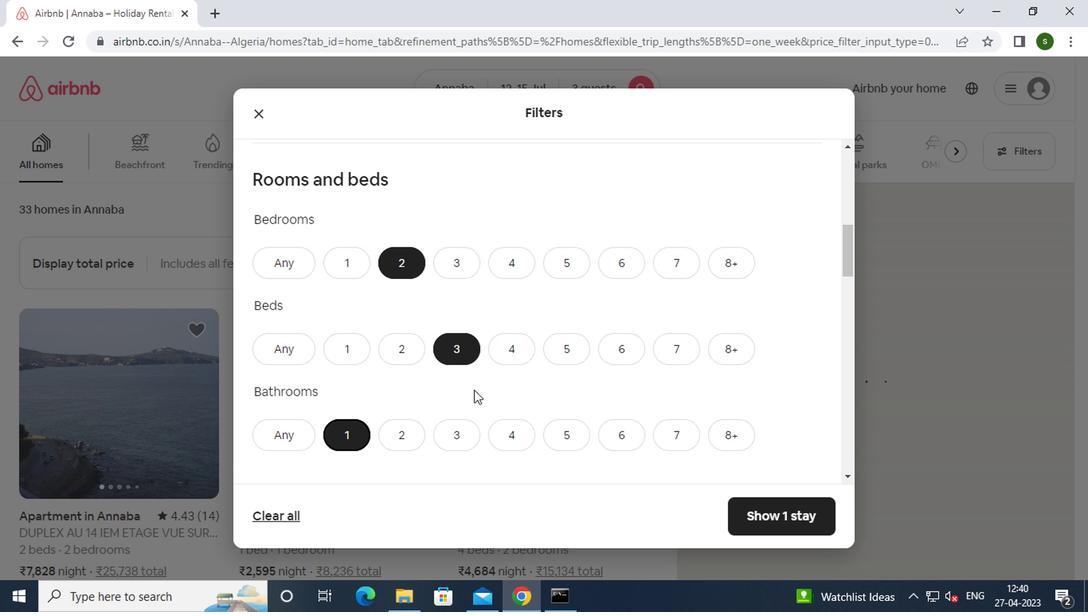 
Action: Mouse scrolled (501, 374) with delta (0, 0)
Screenshot: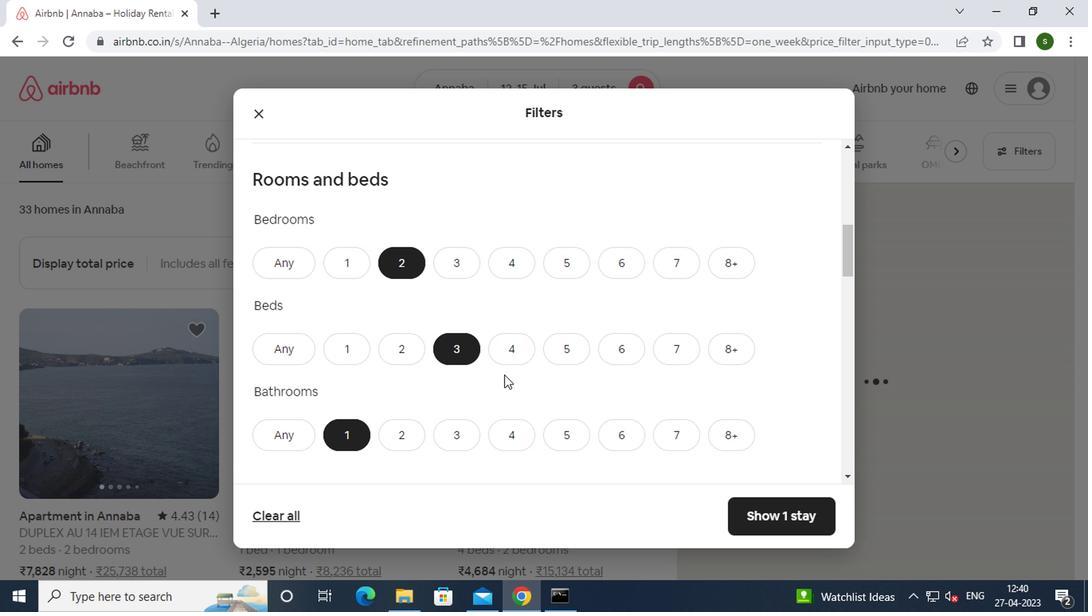 
Action: Mouse scrolled (501, 374) with delta (0, 0)
Screenshot: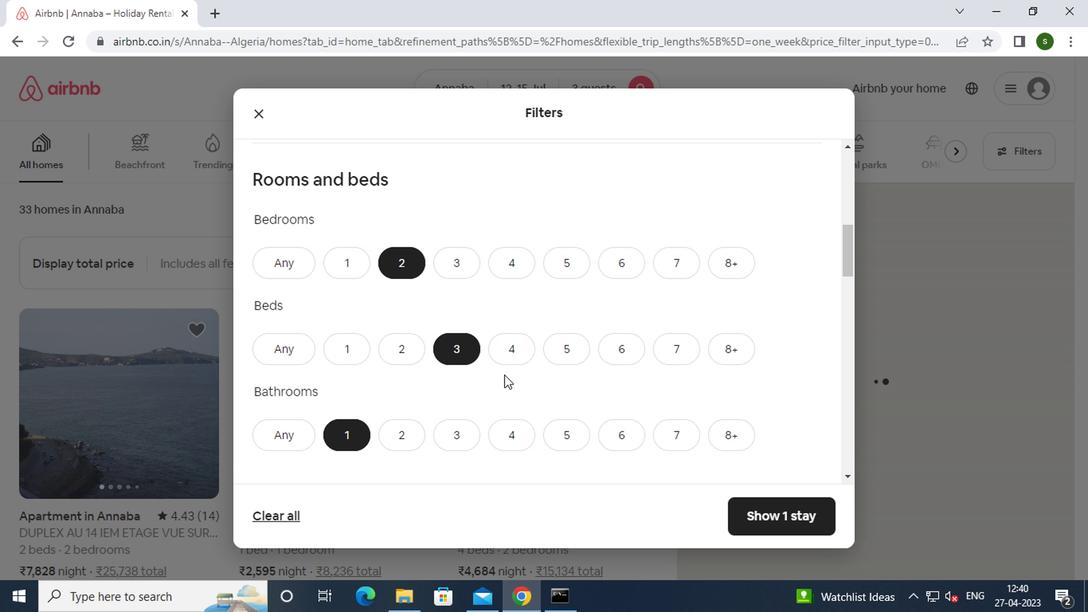 
Action: Mouse scrolled (501, 374) with delta (0, 0)
Screenshot: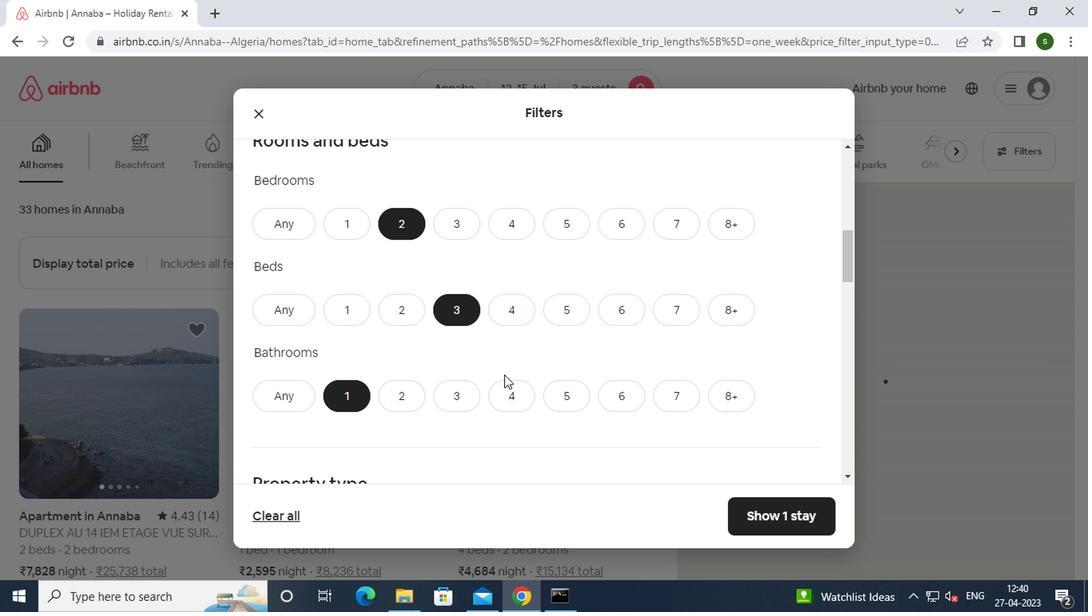 
Action: Mouse moved to (343, 362)
Screenshot: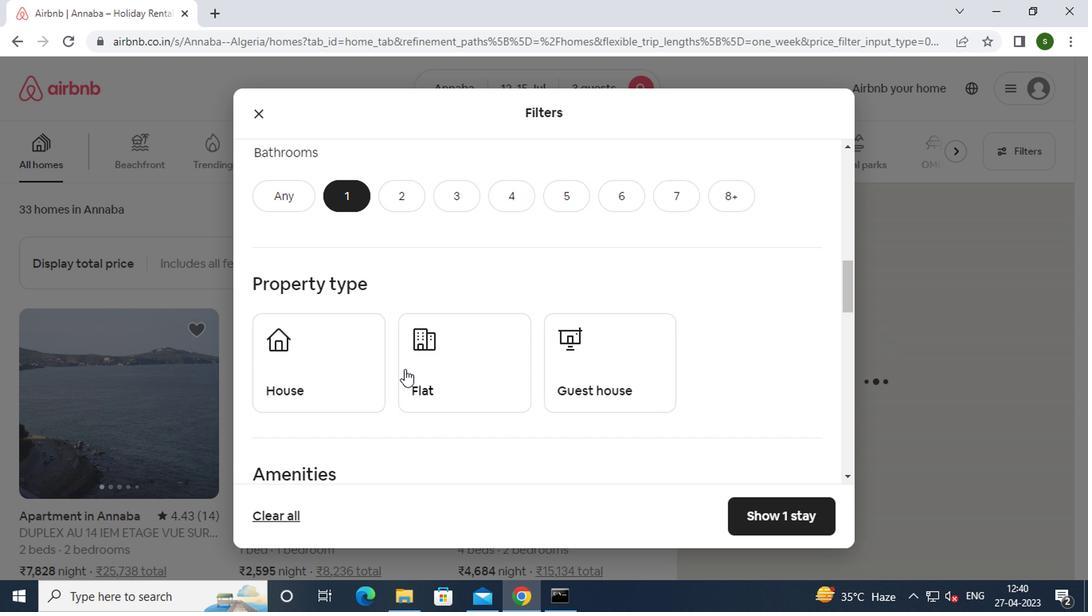 
Action: Mouse pressed left at (343, 362)
Screenshot: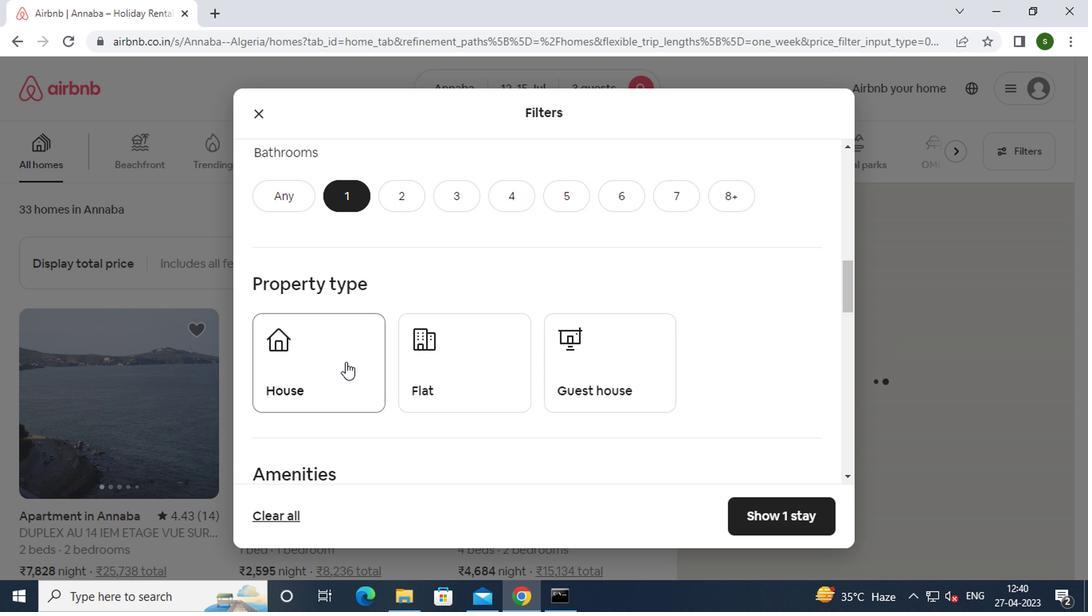 
Action: Mouse moved to (484, 357)
Screenshot: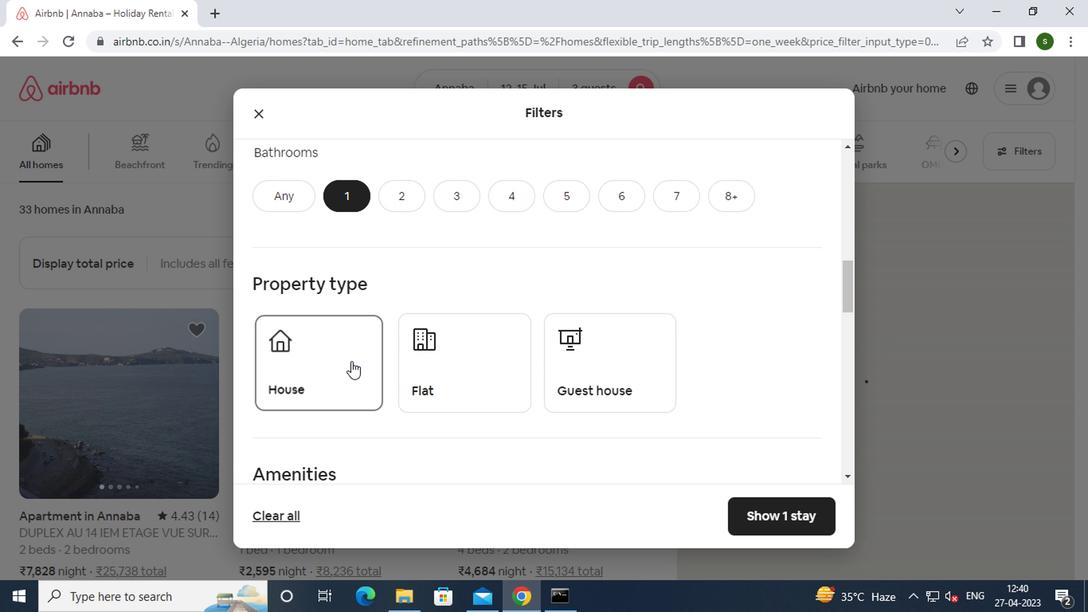 
Action: Mouse pressed left at (484, 357)
Screenshot: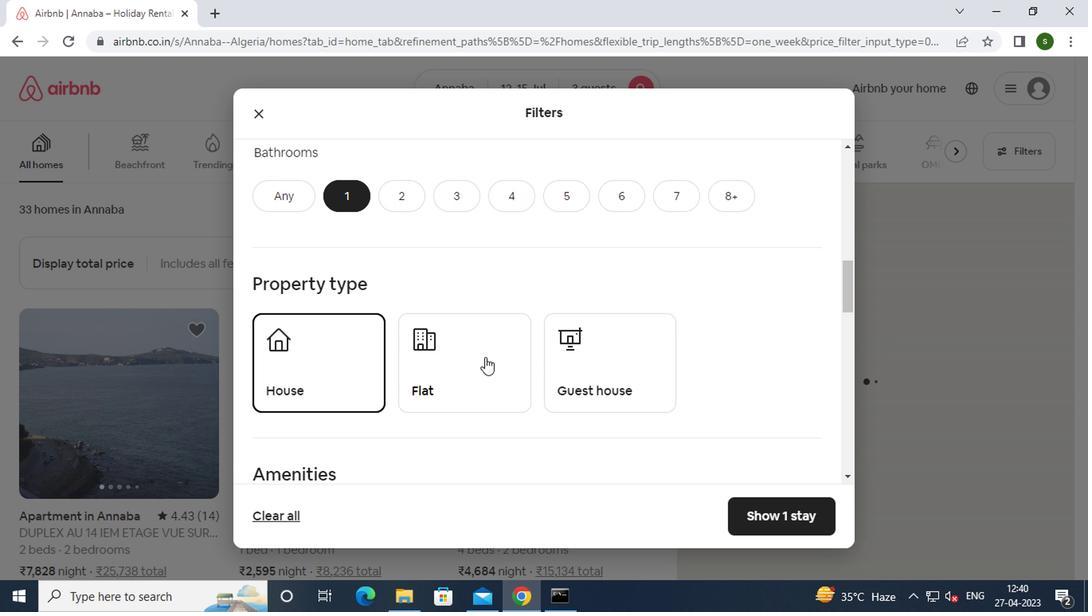 
Action: Mouse moved to (680, 345)
Screenshot: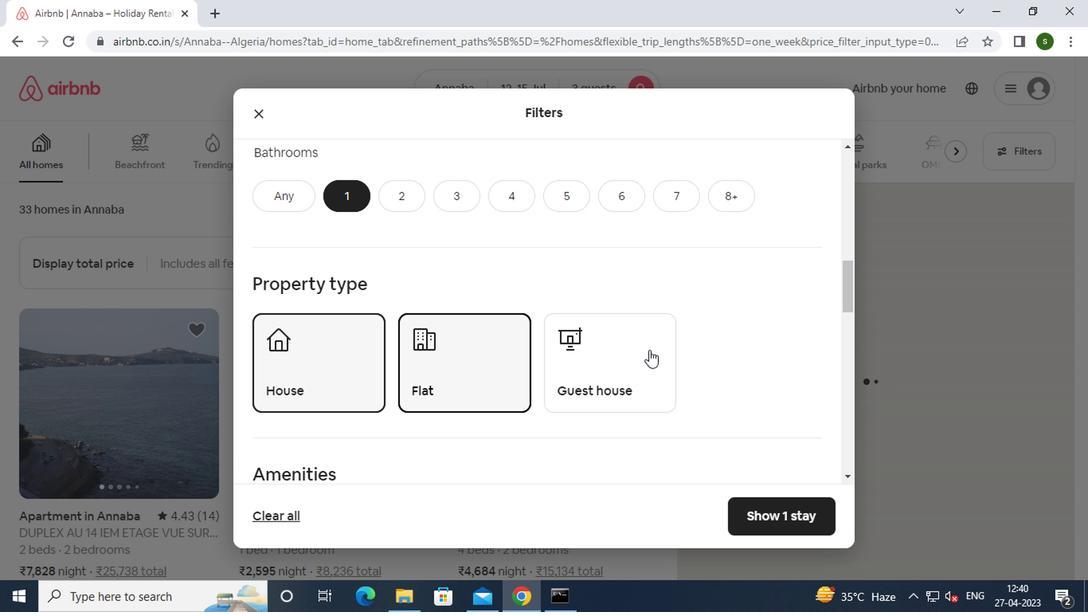 
Action: Mouse scrolled (680, 344) with delta (0, -1)
Screenshot: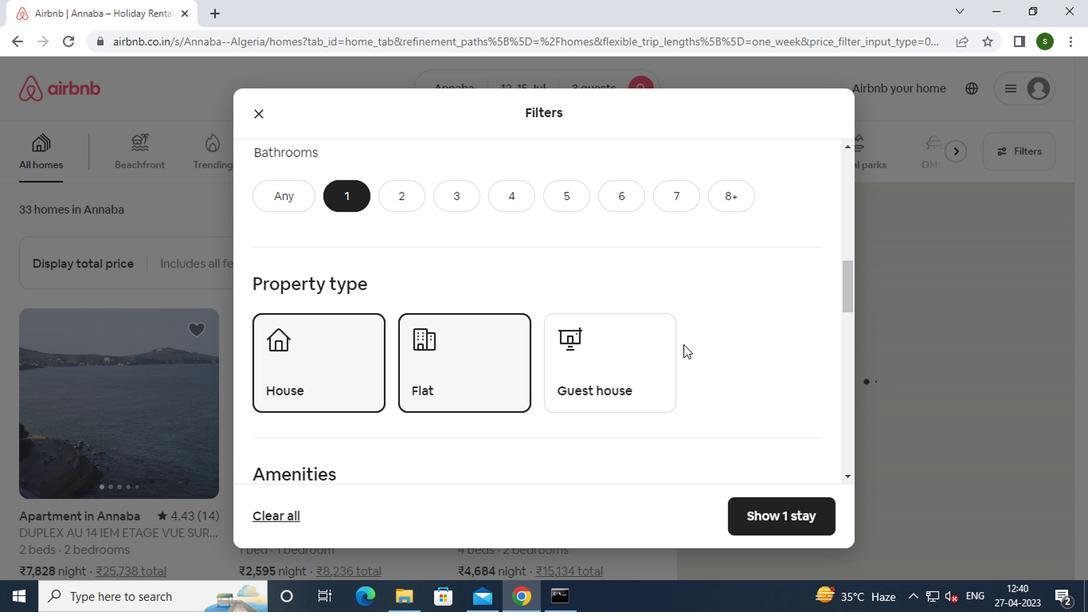 
Action: Mouse scrolled (680, 344) with delta (0, -1)
Screenshot: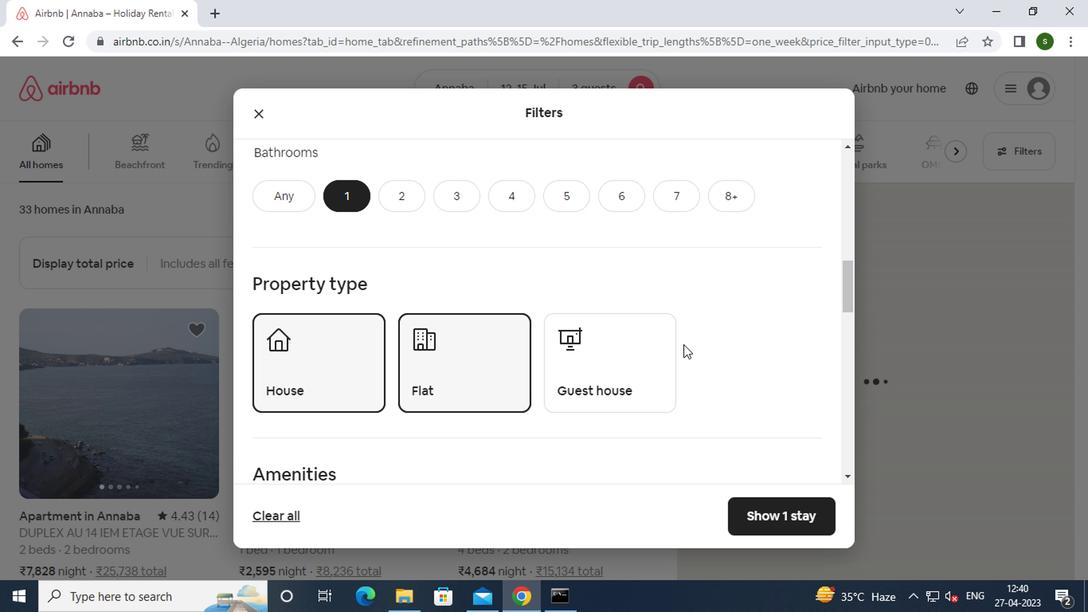 
Action: Mouse scrolled (680, 344) with delta (0, -1)
Screenshot: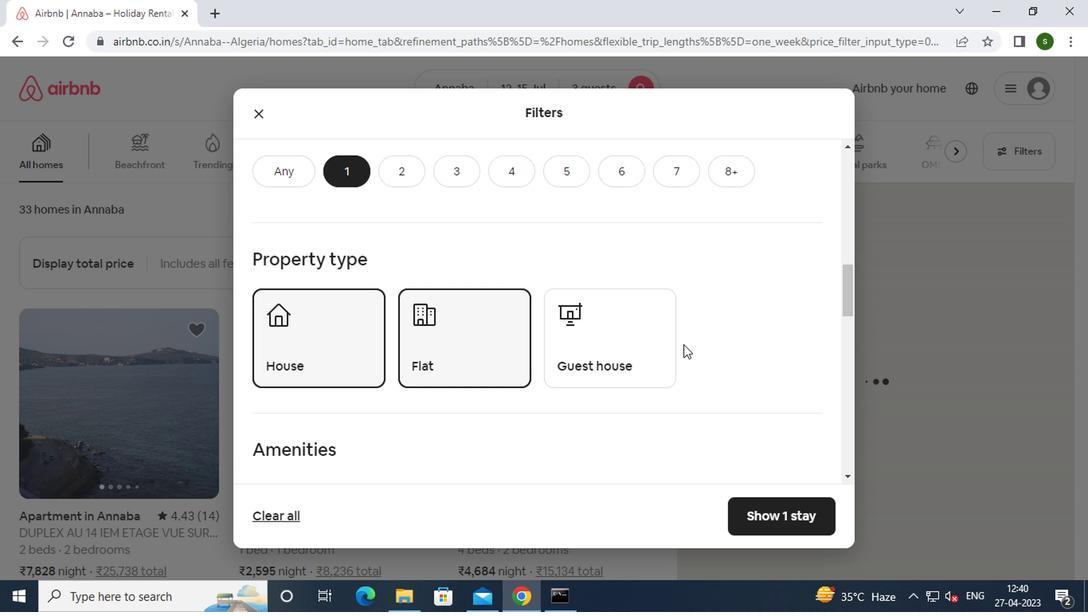 
Action: Mouse scrolled (680, 344) with delta (0, -1)
Screenshot: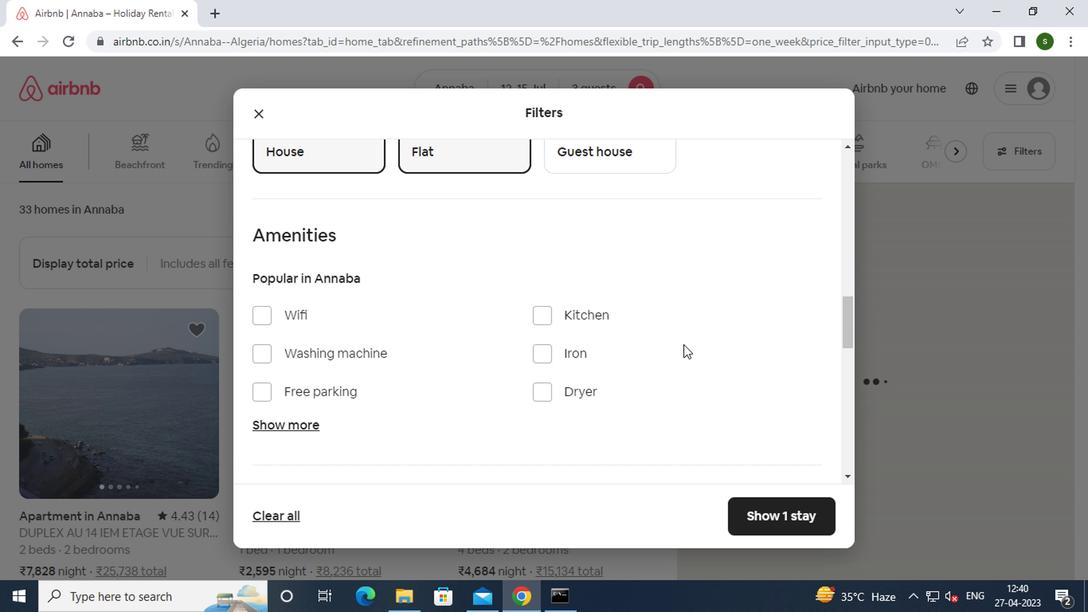 
Action: Mouse scrolled (680, 344) with delta (0, -1)
Screenshot: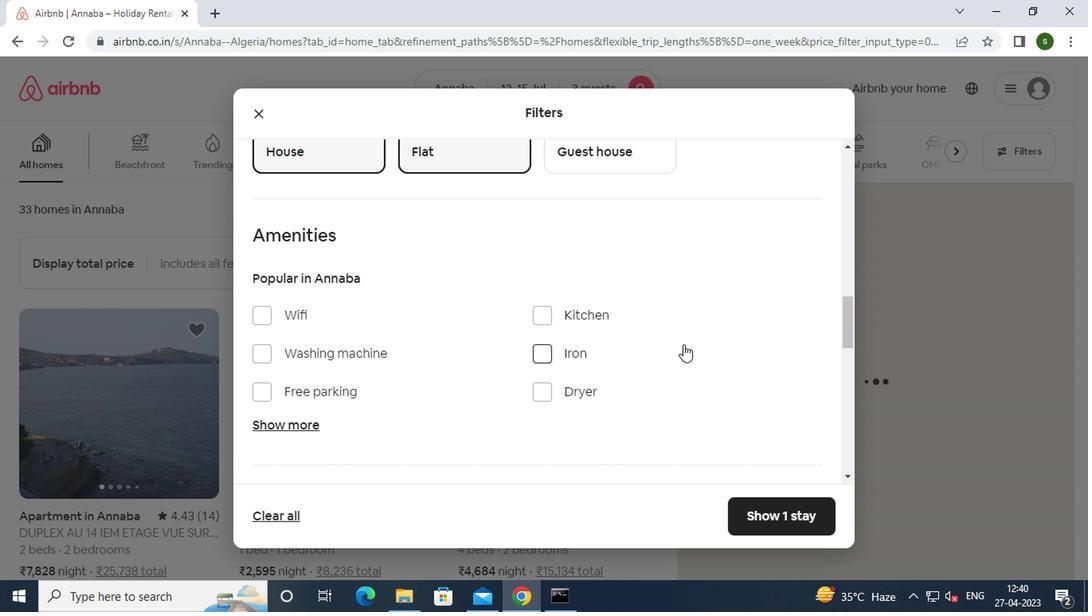 
Action: Mouse scrolled (680, 344) with delta (0, -1)
Screenshot: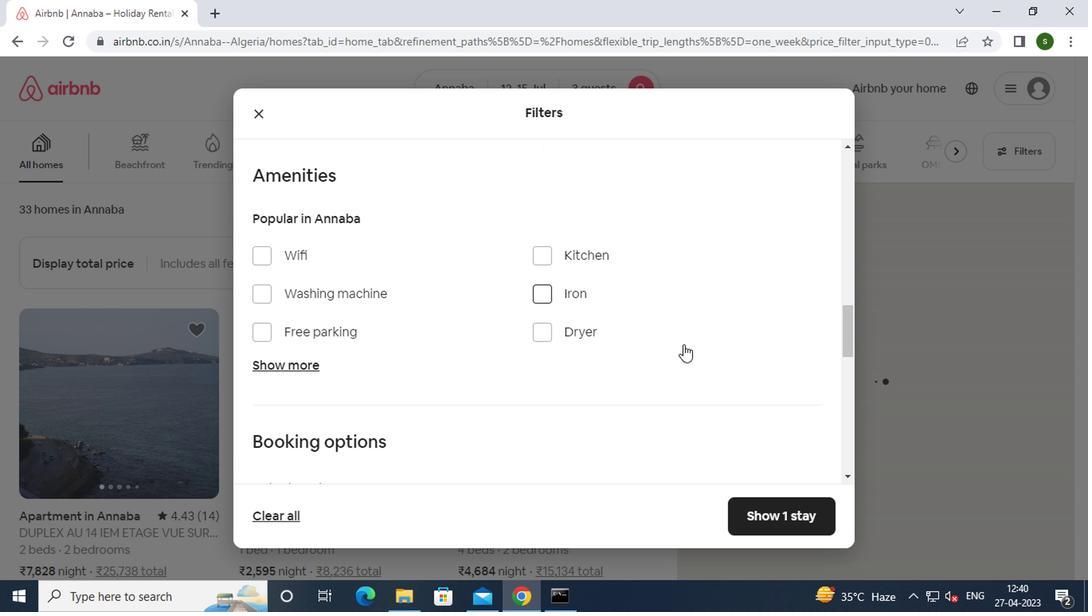 
Action: Mouse scrolled (680, 344) with delta (0, -1)
Screenshot: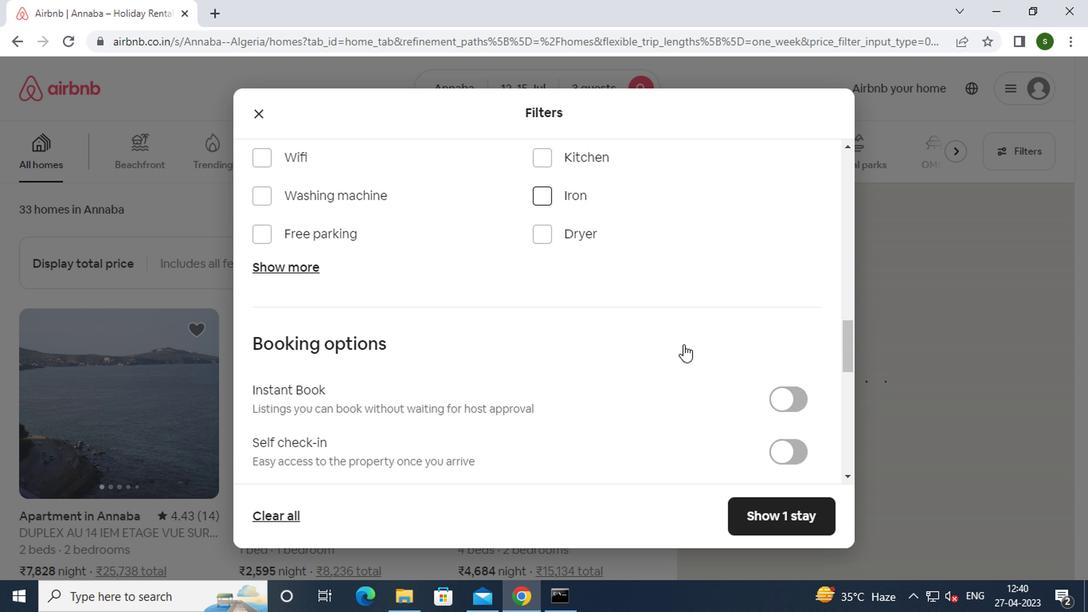 
Action: Mouse moved to (773, 285)
Screenshot: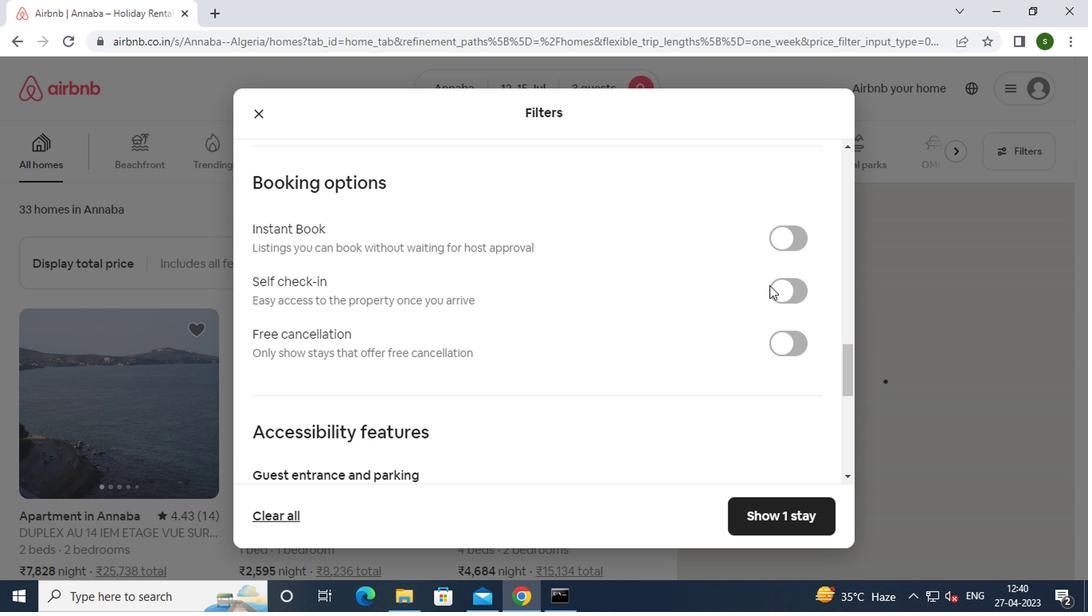 
Action: Mouse pressed left at (773, 285)
Screenshot: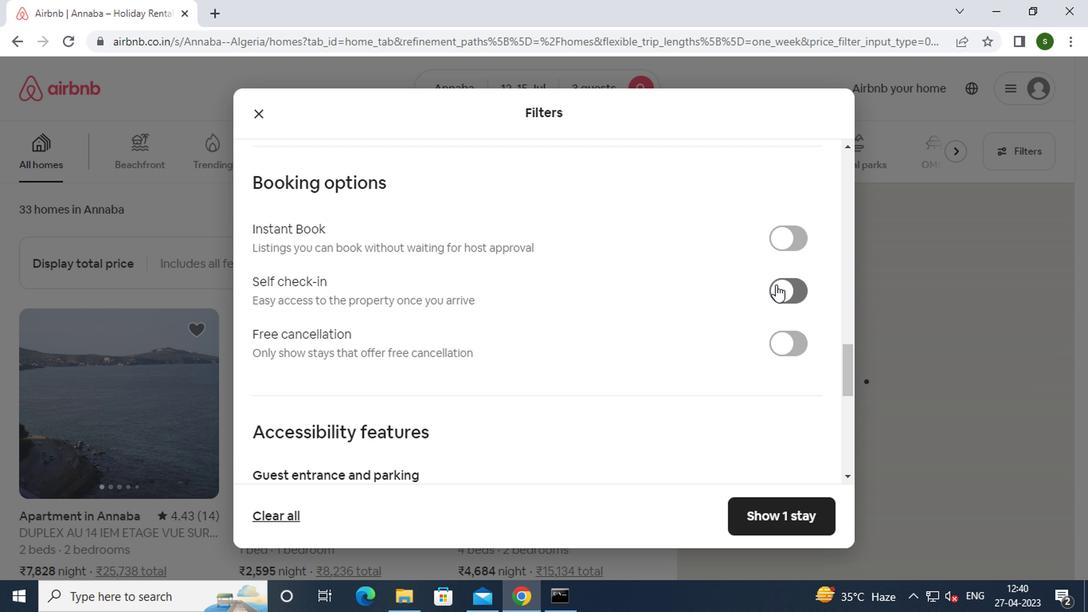 
Action: Mouse moved to (752, 512)
Screenshot: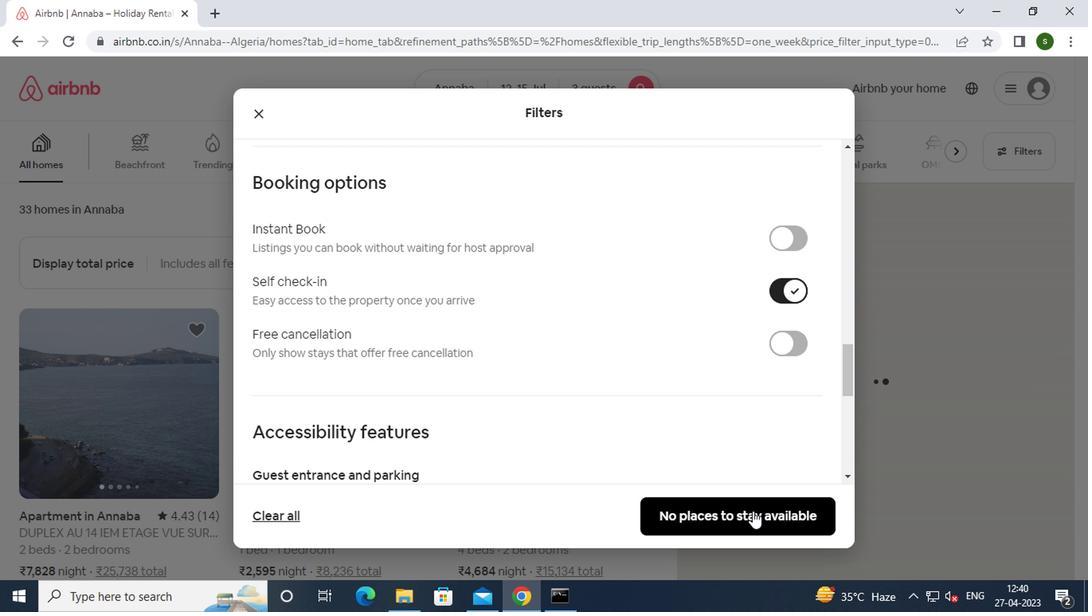 
Action: Mouse pressed left at (752, 512)
Screenshot: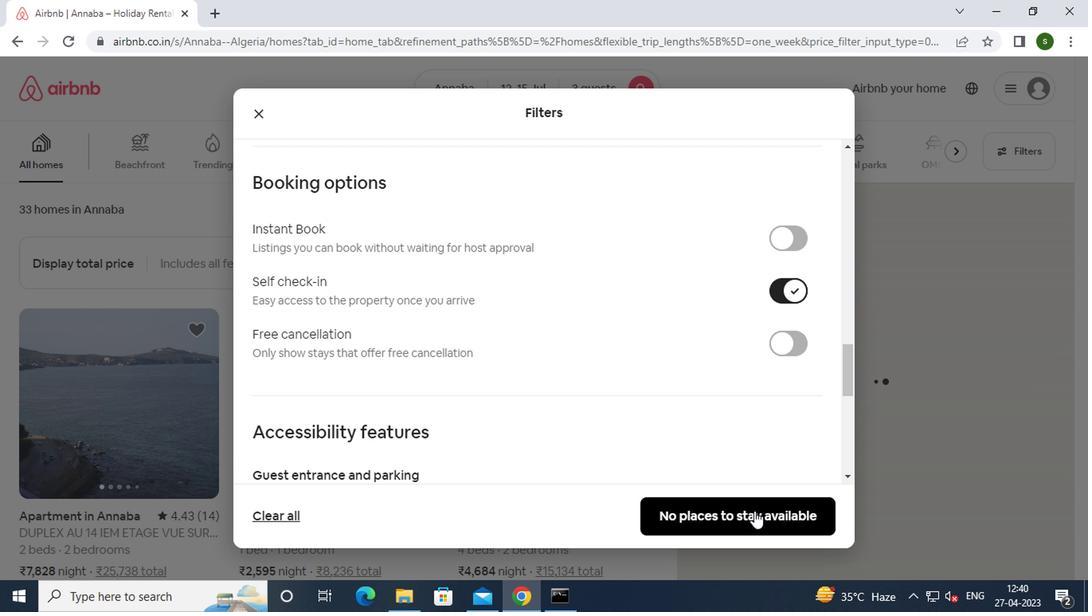 
